 Task: Find connections with filter location Niterói with filter topic #Designwith filter profile language English with filter current company CitiusTech with filter school SILVER OAK UNIVERSITY with filter industry Travel Arrangements with filter service category Coaching & Mentoring with filter keywords title Service Dog Trainer
Action: Mouse moved to (242, 314)
Screenshot: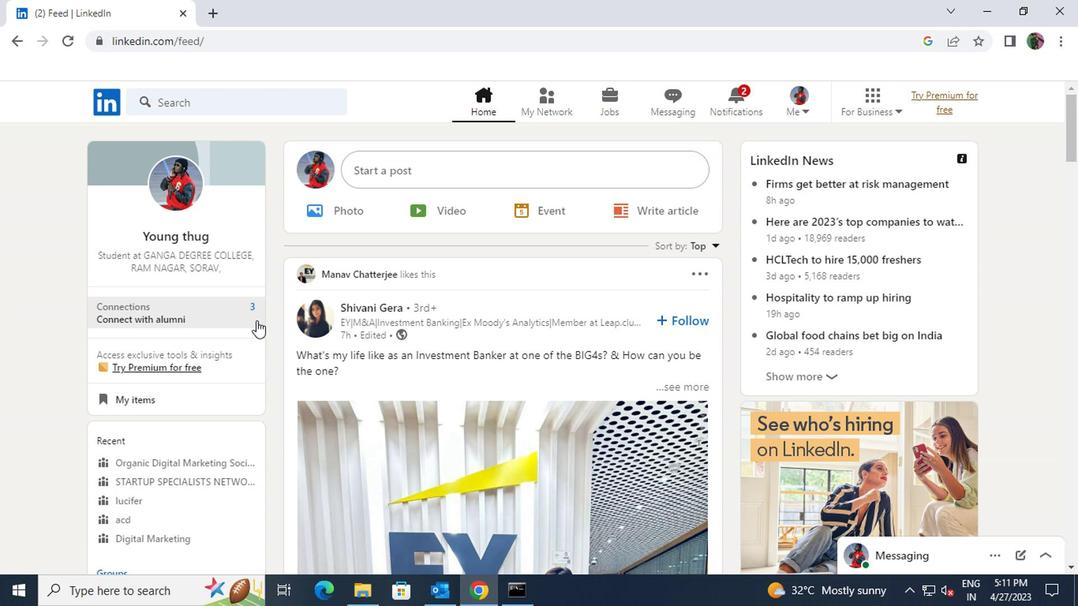 
Action: Mouse pressed left at (242, 314)
Screenshot: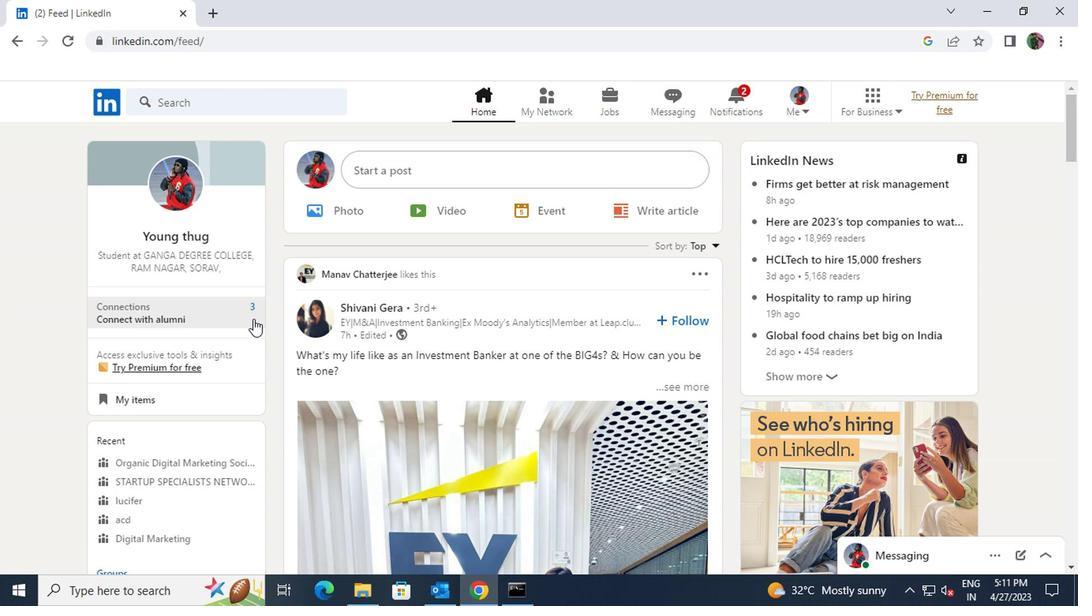 
Action: Mouse moved to (247, 193)
Screenshot: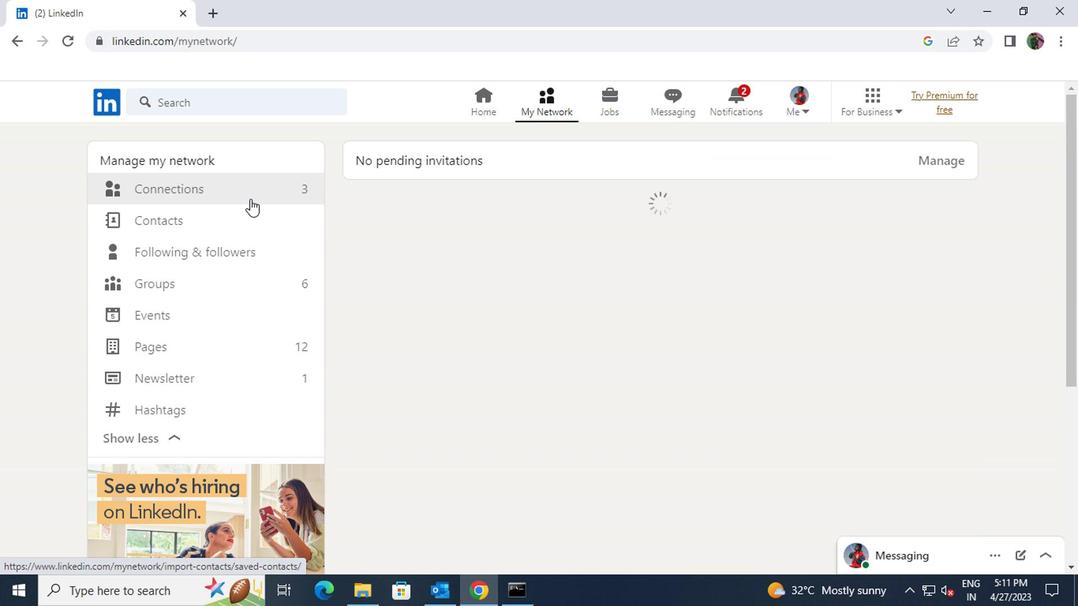 
Action: Mouse pressed left at (247, 193)
Screenshot: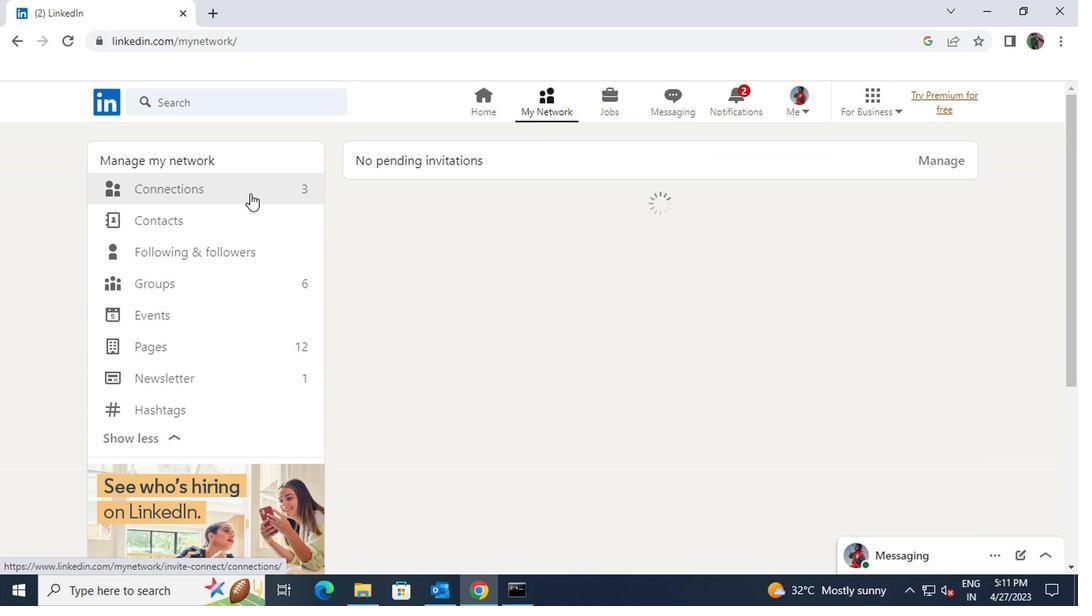 
Action: Mouse moved to (624, 189)
Screenshot: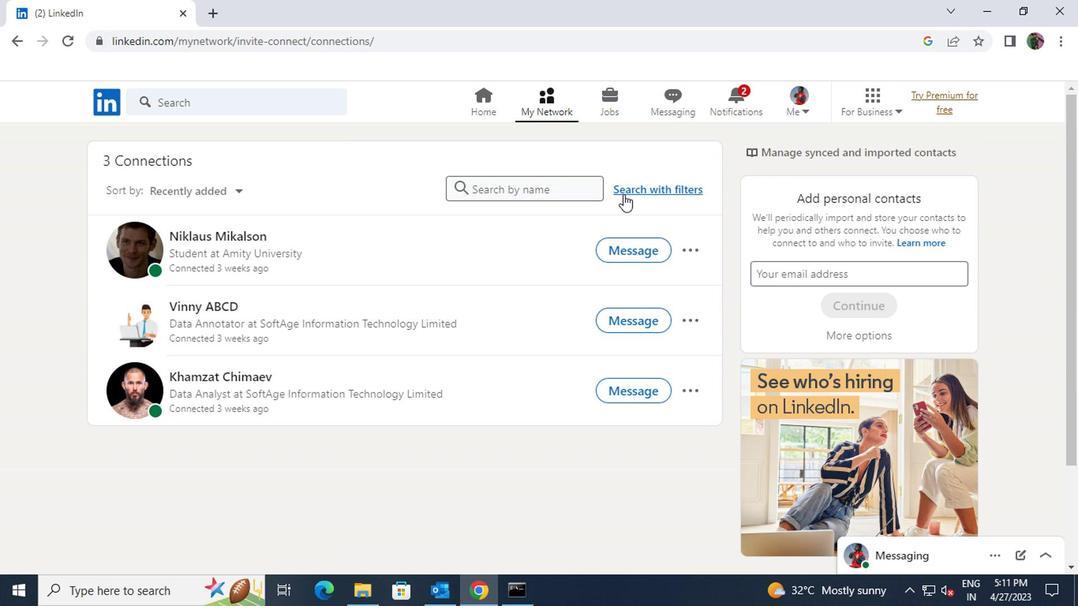 
Action: Mouse pressed left at (624, 189)
Screenshot: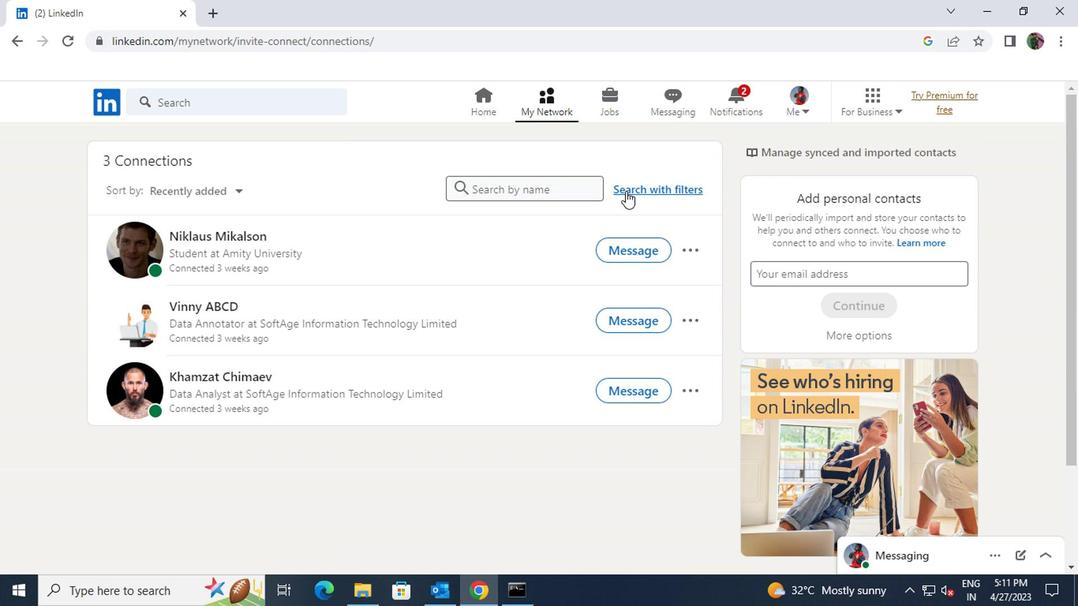 
Action: Mouse moved to (589, 150)
Screenshot: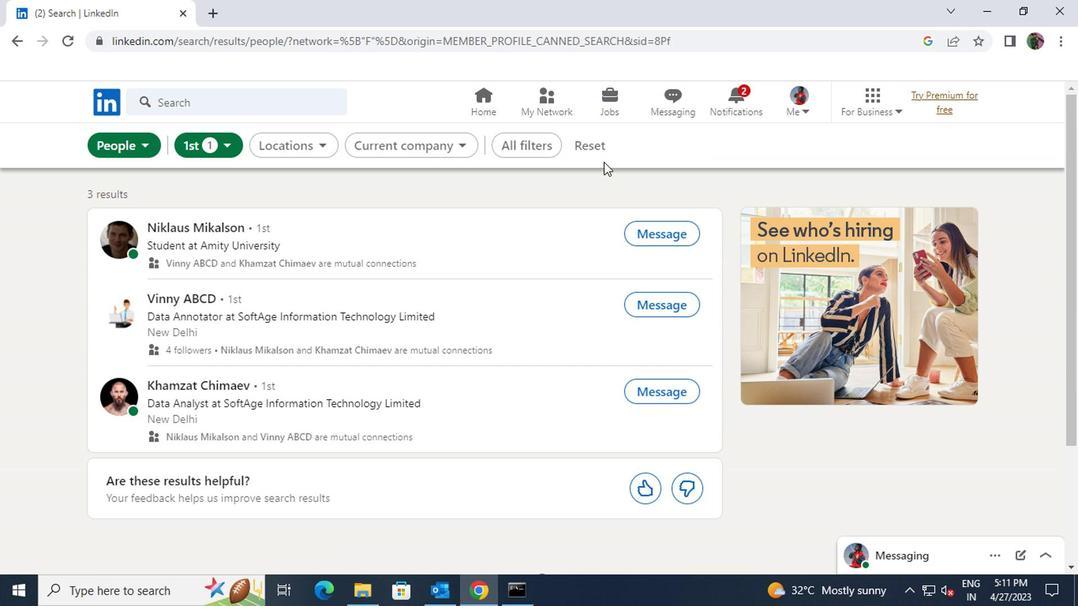 
Action: Mouse pressed left at (589, 150)
Screenshot: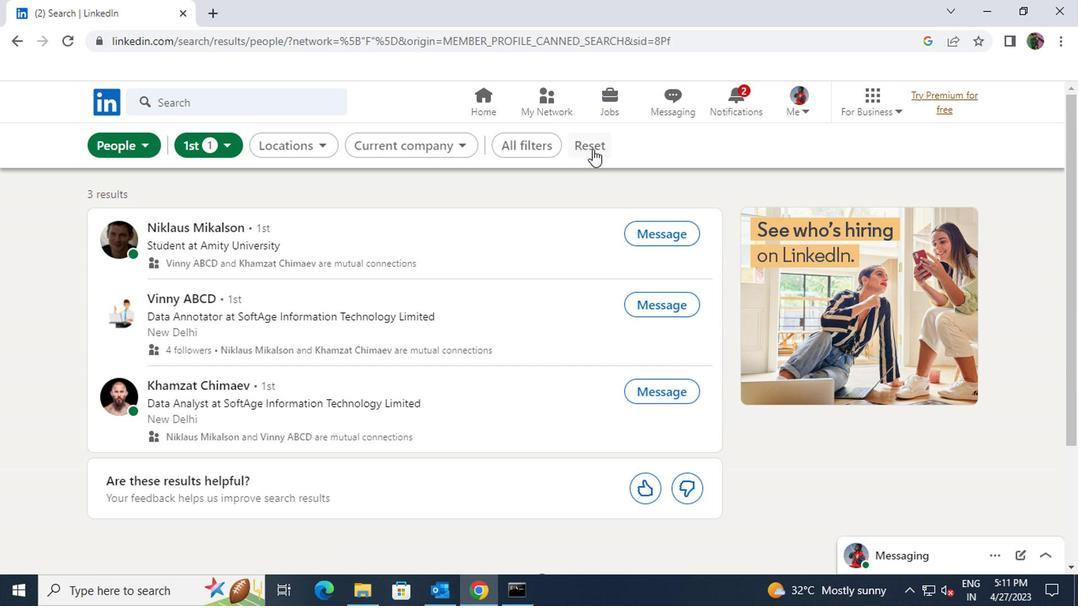
Action: Mouse moved to (570, 147)
Screenshot: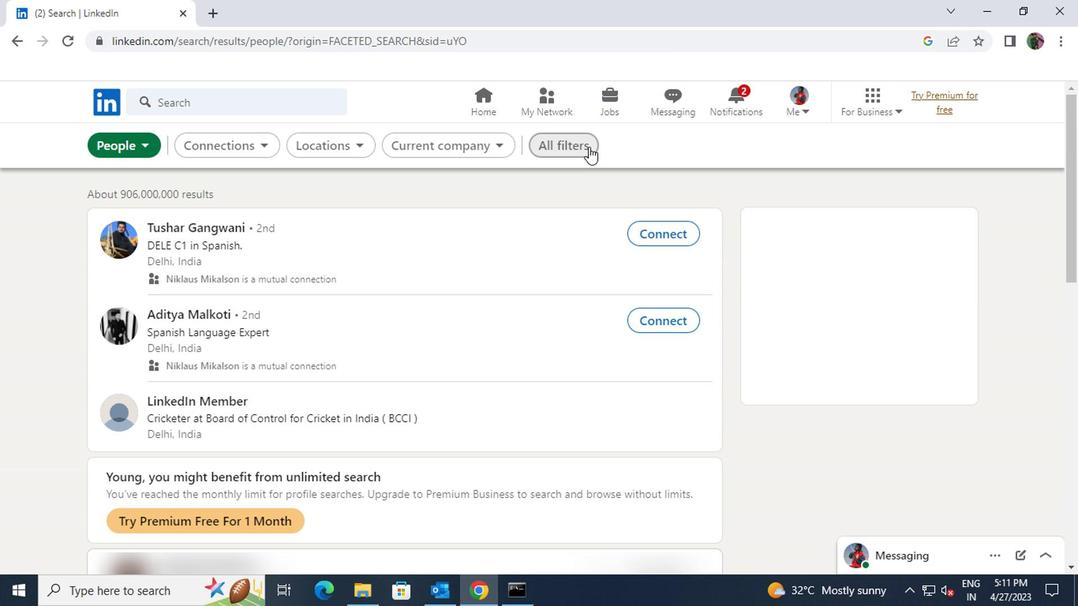 
Action: Mouse pressed left at (570, 147)
Screenshot: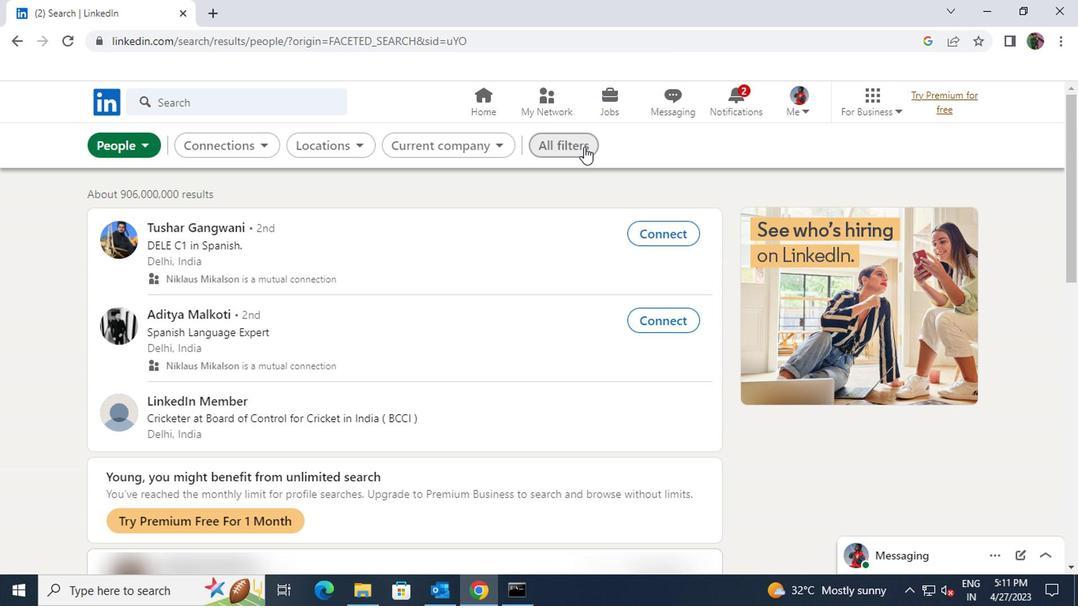 
Action: Mouse moved to (816, 338)
Screenshot: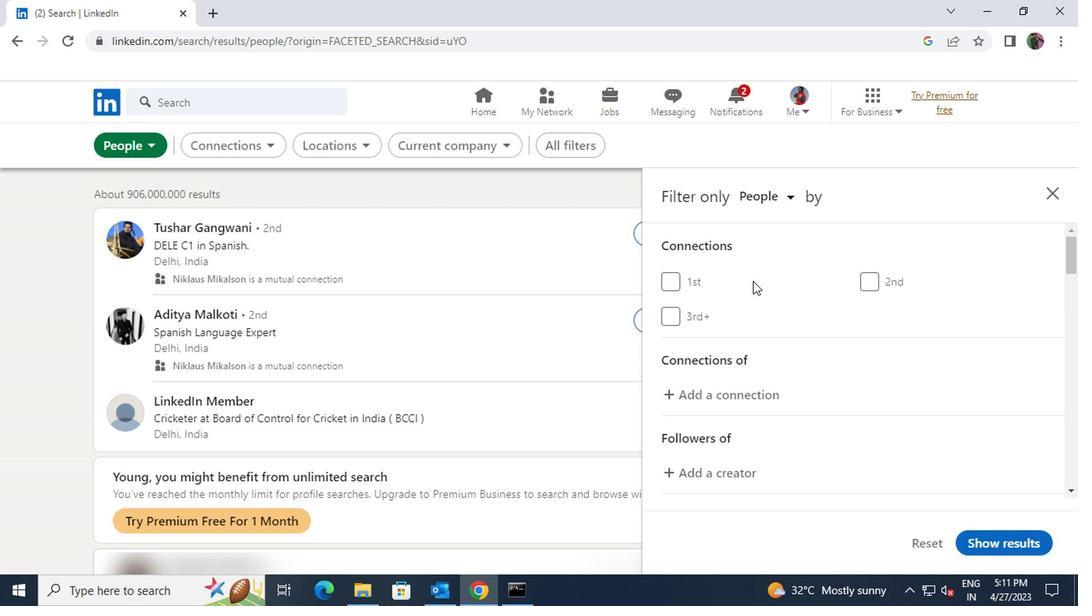 
Action: Mouse scrolled (816, 337) with delta (0, -1)
Screenshot: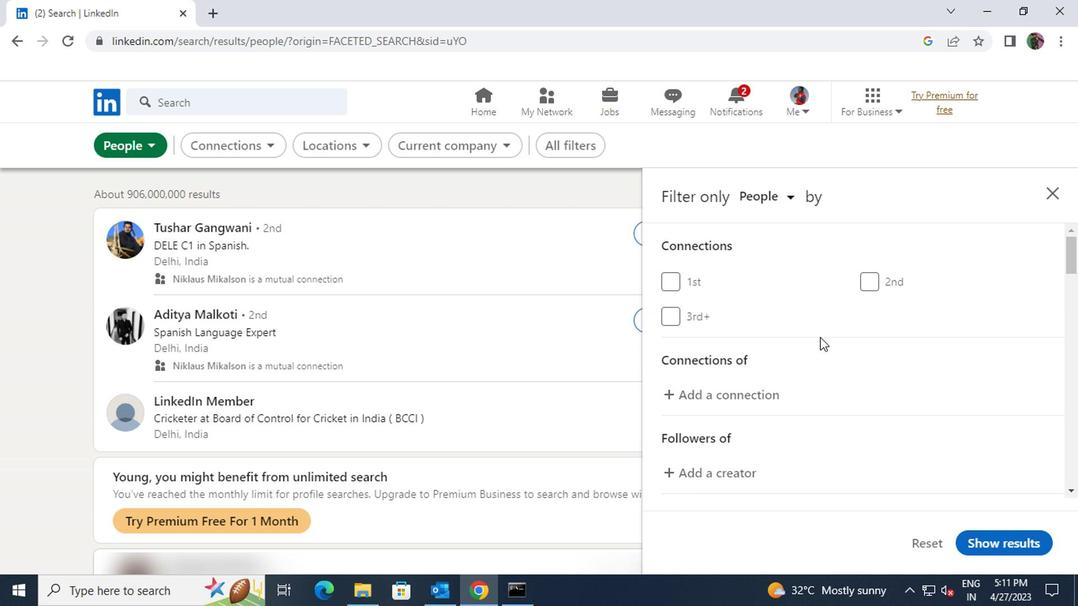 
Action: Mouse scrolled (816, 337) with delta (0, -1)
Screenshot: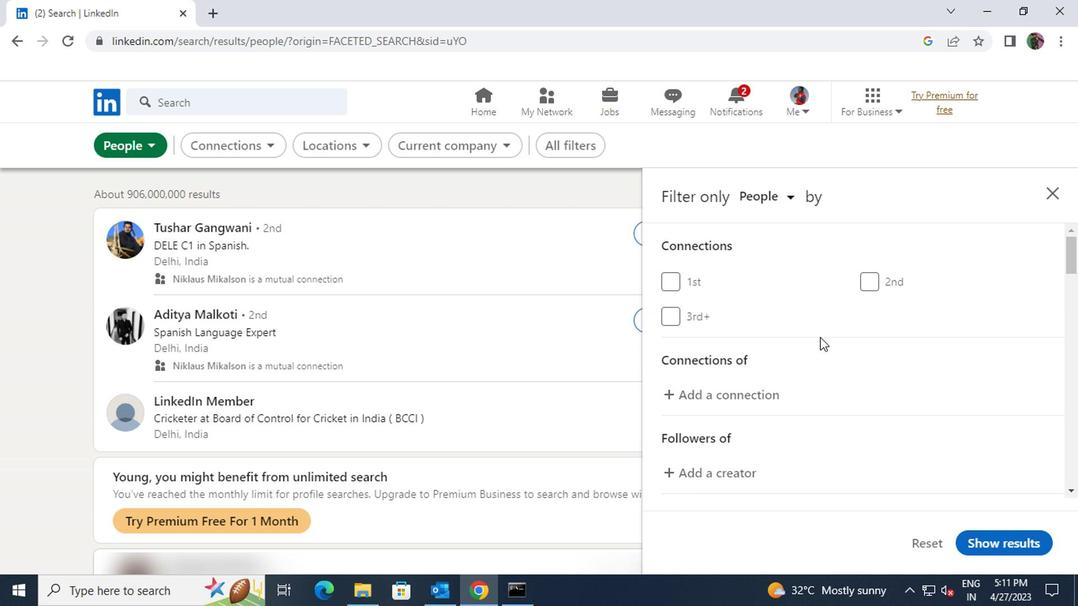 
Action: Mouse scrolled (816, 337) with delta (0, -1)
Screenshot: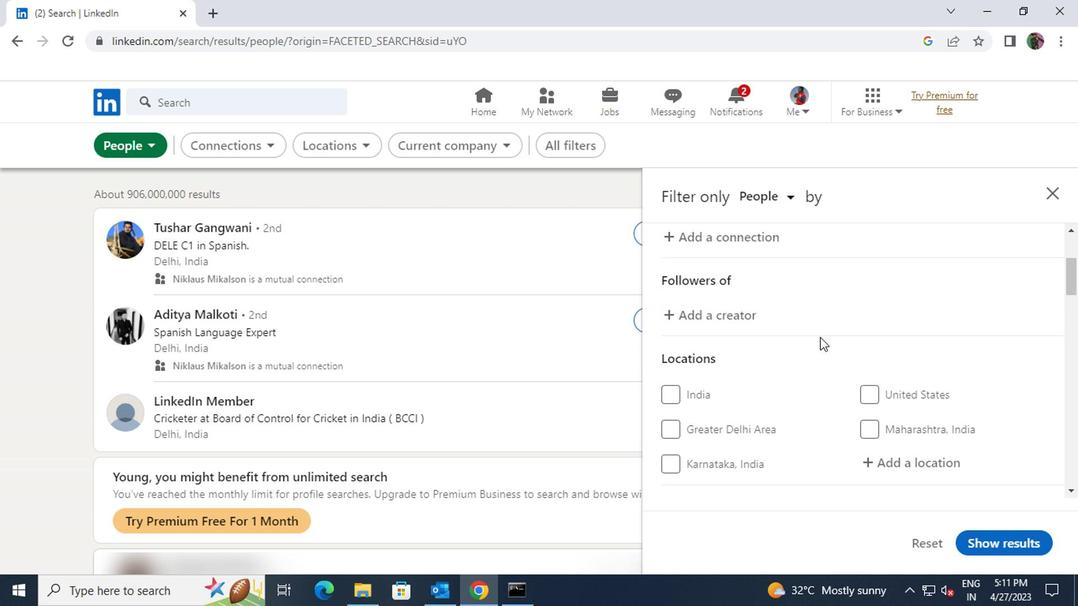 
Action: Mouse moved to (870, 380)
Screenshot: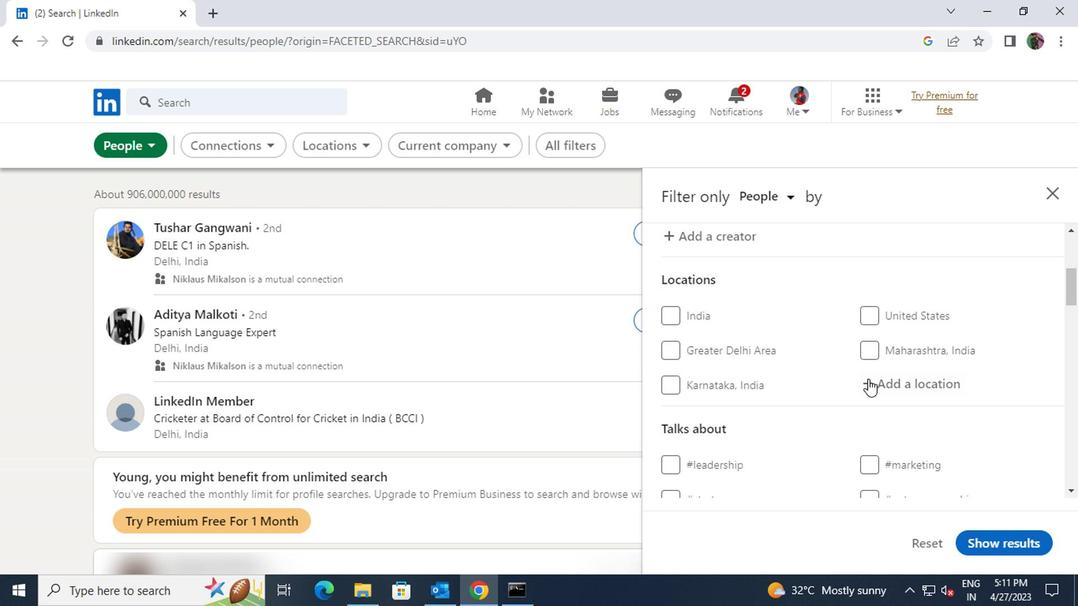 
Action: Mouse pressed left at (870, 380)
Screenshot: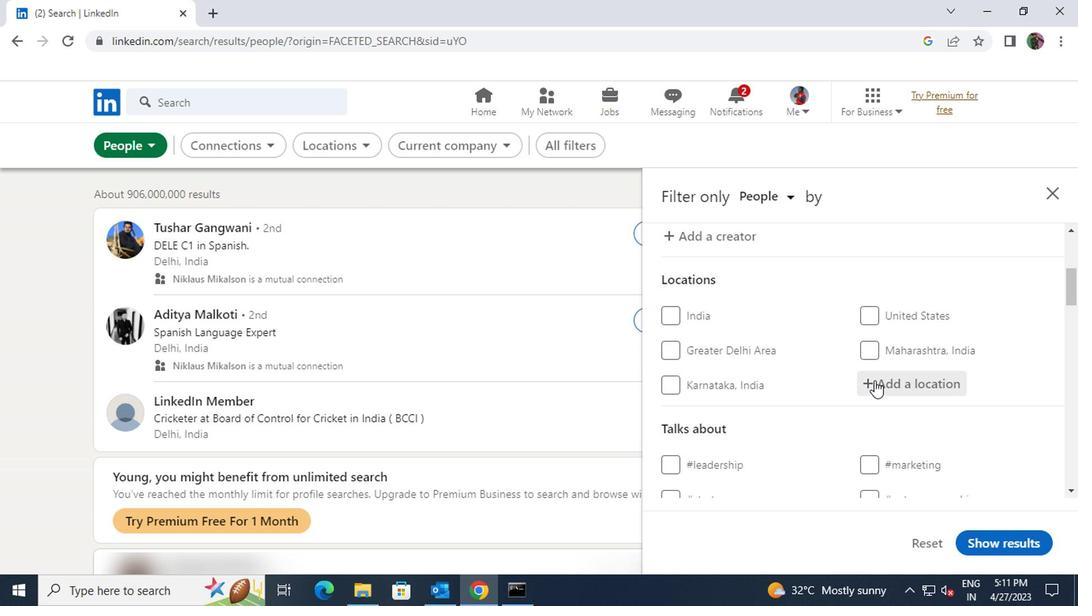 
Action: Key pressed <Key.shift>NITERIO
Screenshot: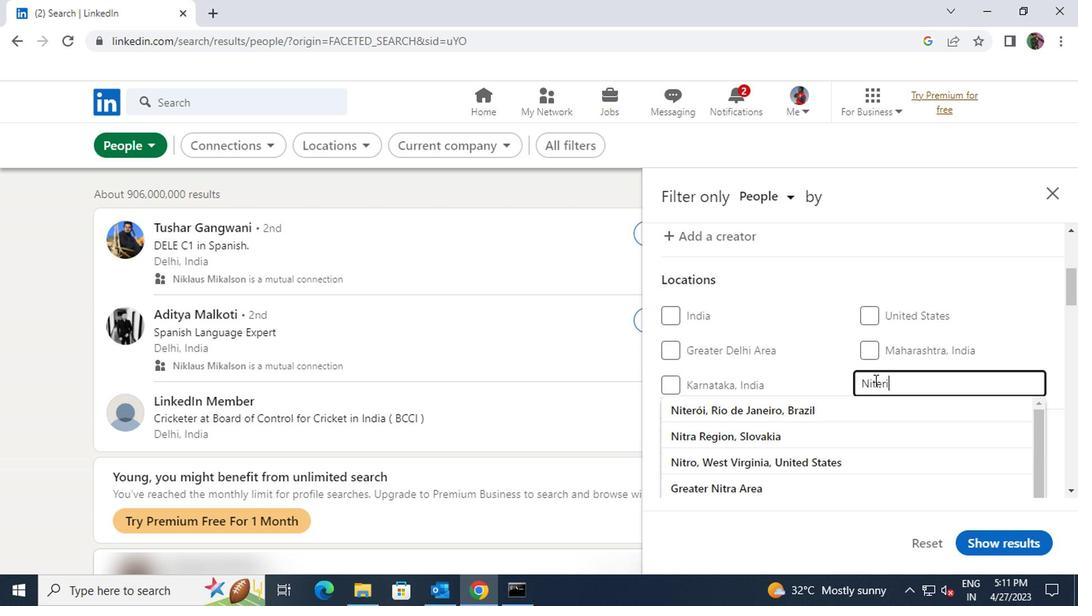 
Action: Mouse moved to (911, 378)
Screenshot: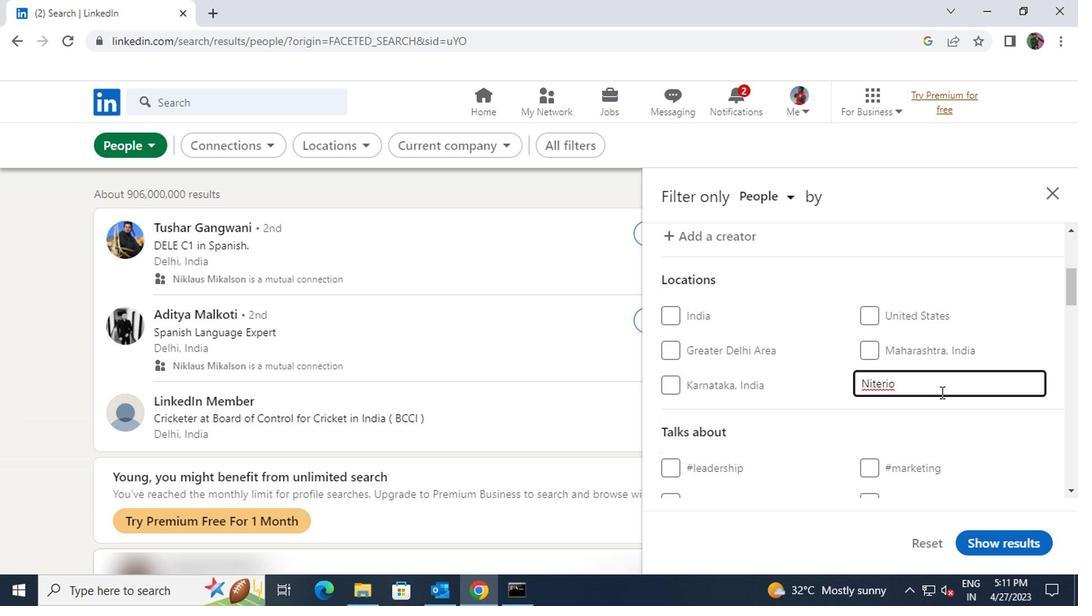 
Action: Mouse scrolled (911, 377) with delta (0, -1)
Screenshot: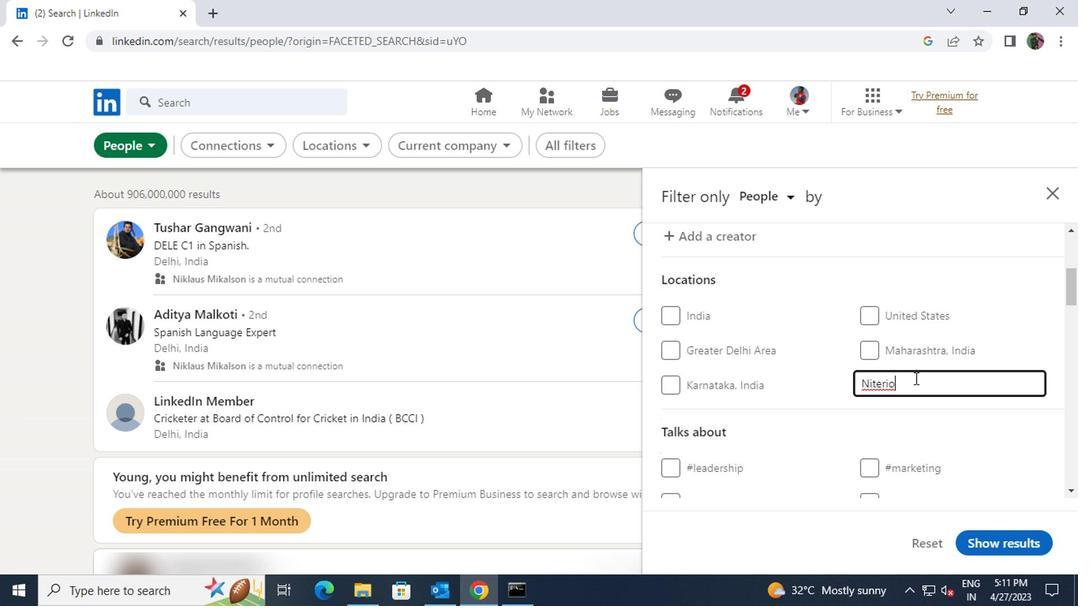 
Action: Mouse scrolled (911, 377) with delta (0, -1)
Screenshot: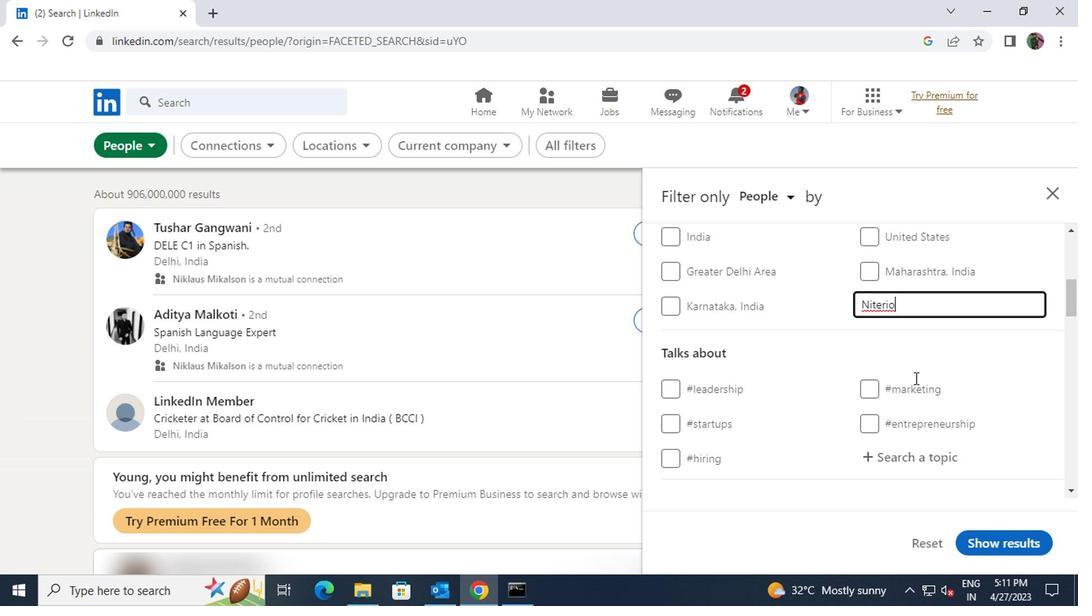 
Action: Mouse moved to (910, 386)
Screenshot: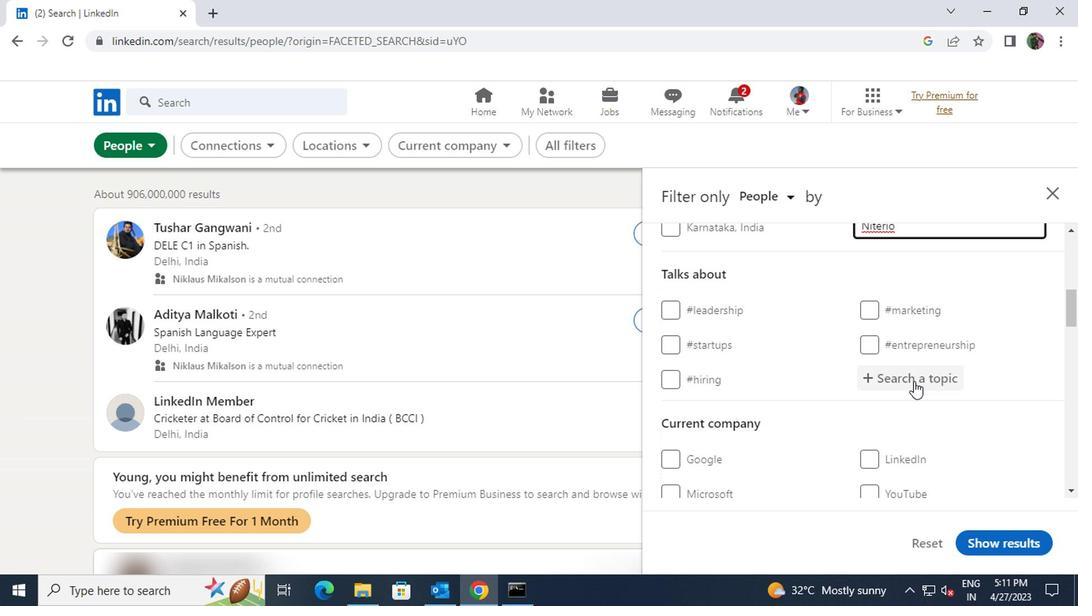 
Action: Mouse pressed left at (910, 386)
Screenshot: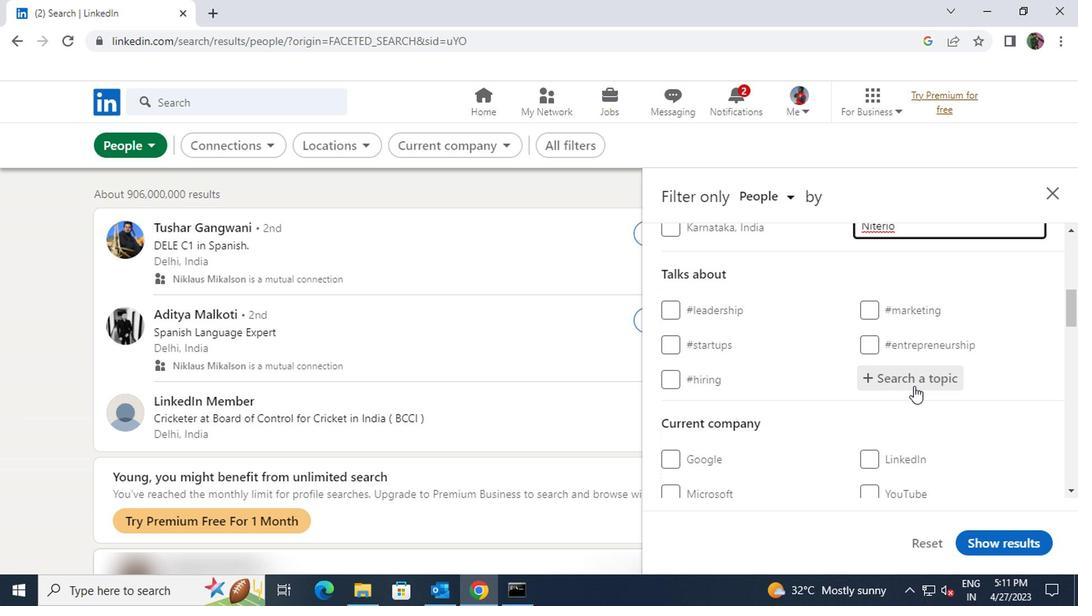 
Action: Key pressed <Key.shift><Key.shift><Key.shift>#<Key.shift>DESIGNWITH
Screenshot: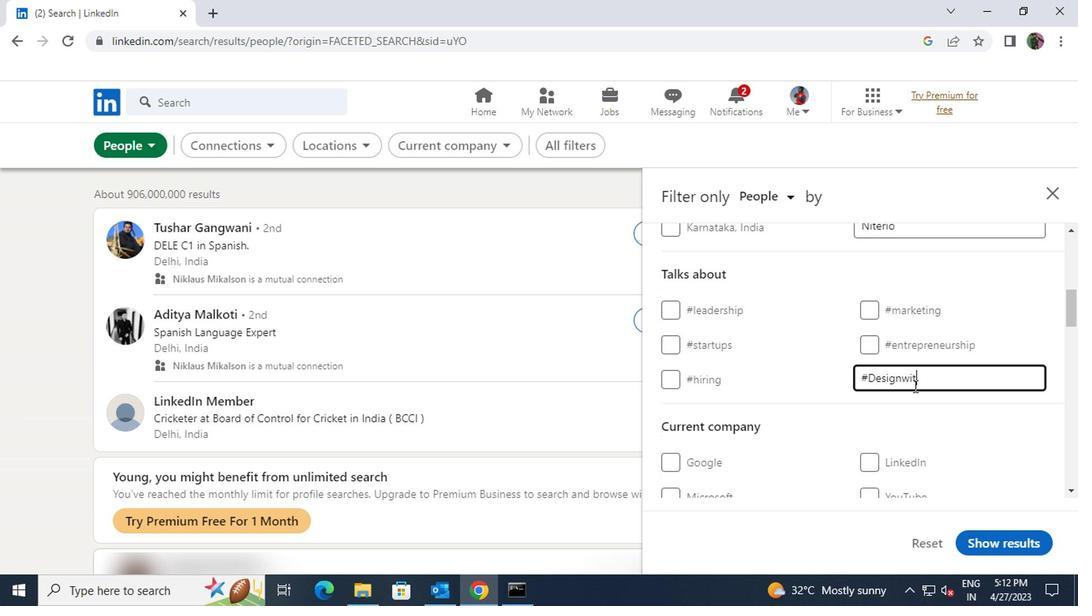 
Action: Mouse scrolled (910, 385) with delta (0, -1)
Screenshot: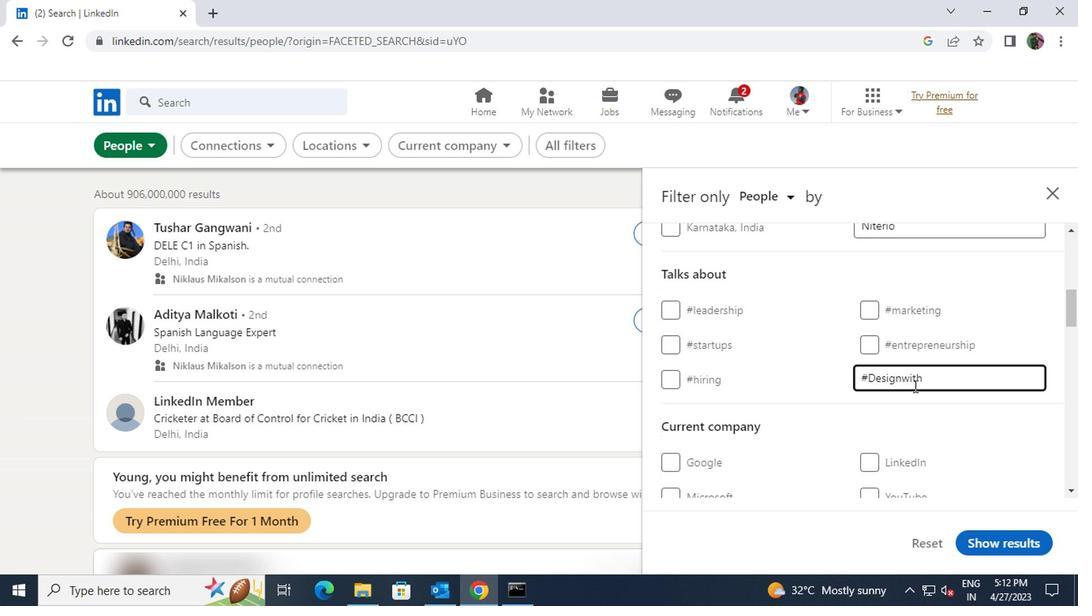 
Action: Mouse scrolled (910, 385) with delta (0, -1)
Screenshot: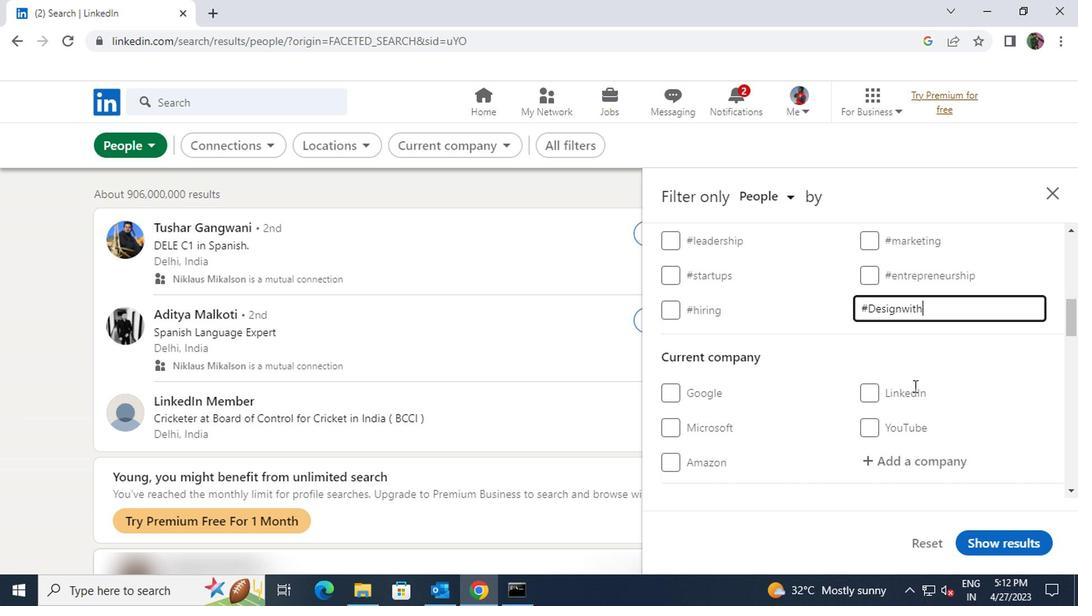 
Action: Mouse moved to (919, 370)
Screenshot: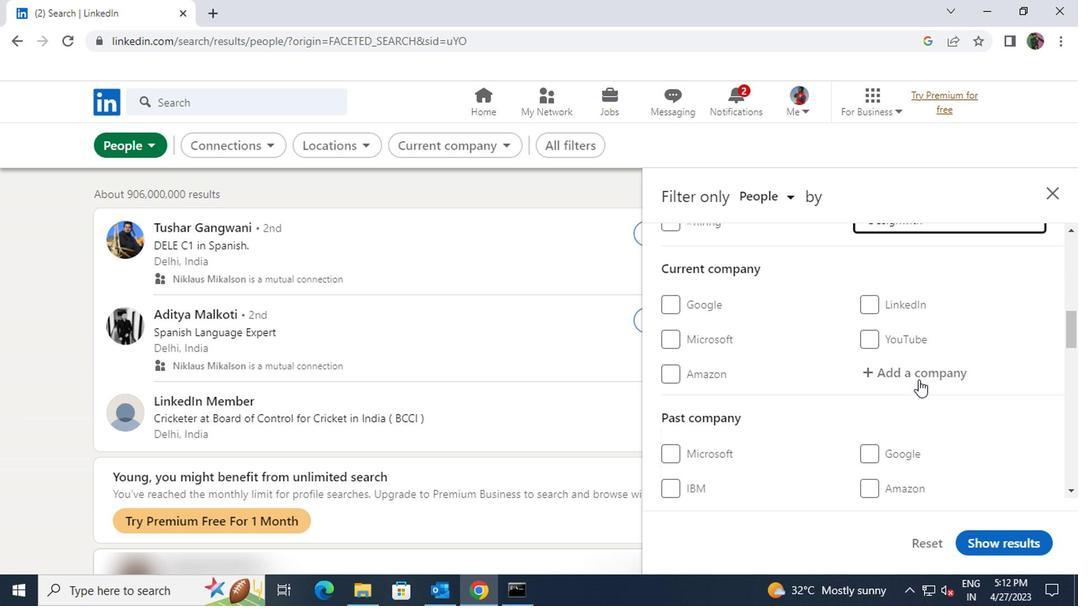 
Action: Mouse pressed left at (919, 370)
Screenshot: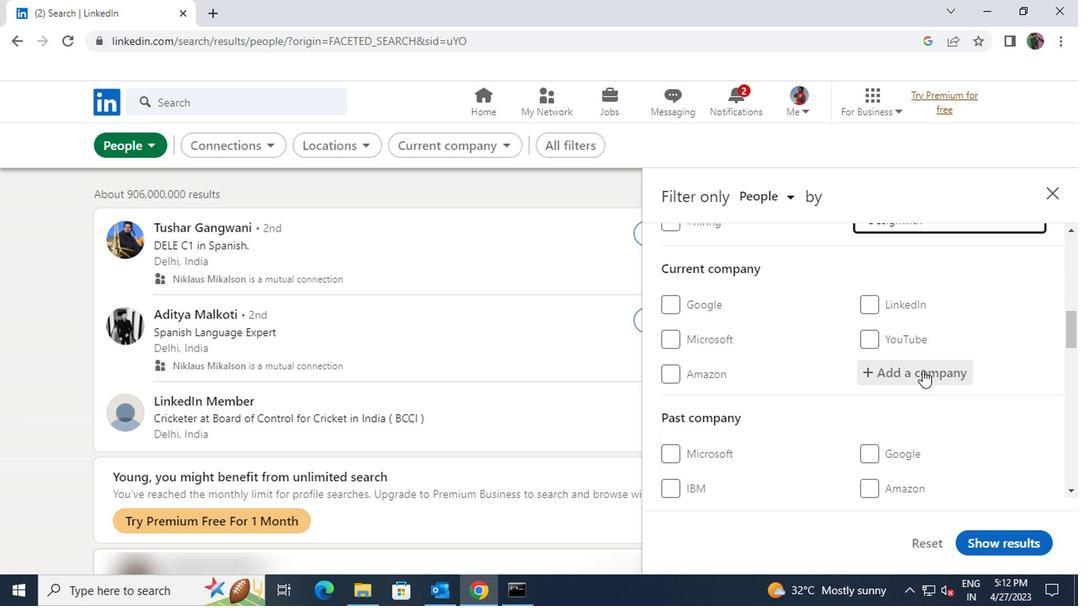 
Action: Key pressed <Key.shift>CITIUS<Key.space>TECH
Screenshot: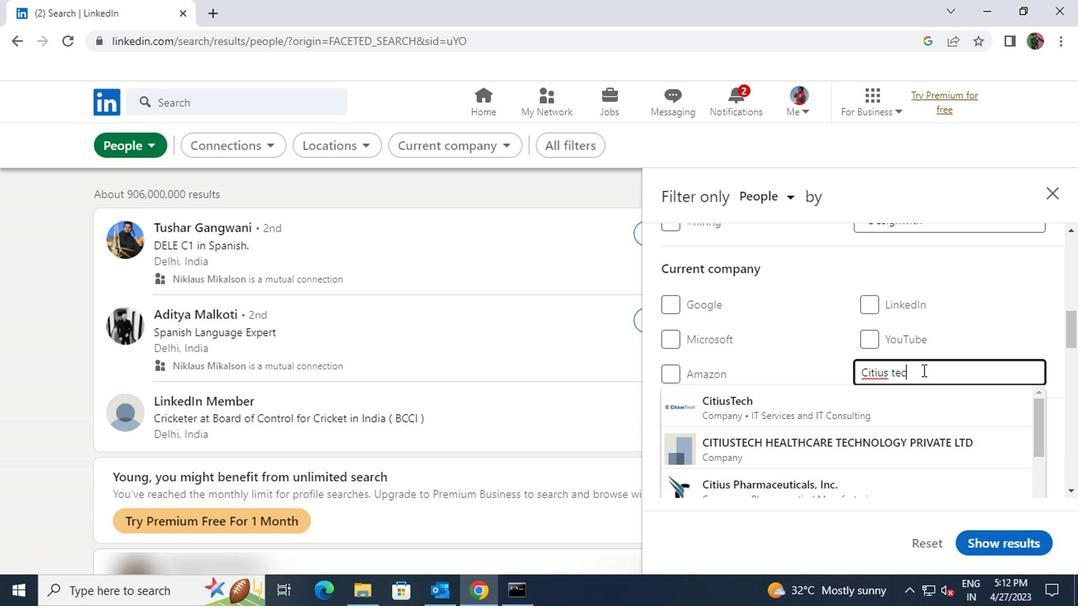 
Action: Mouse moved to (898, 406)
Screenshot: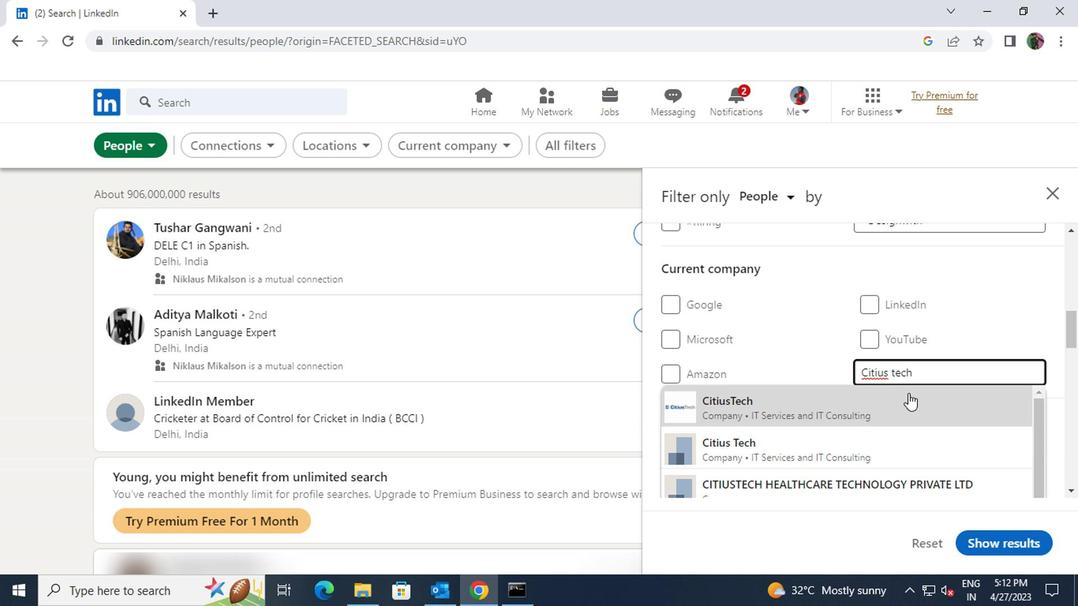 
Action: Mouse pressed left at (898, 406)
Screenshot: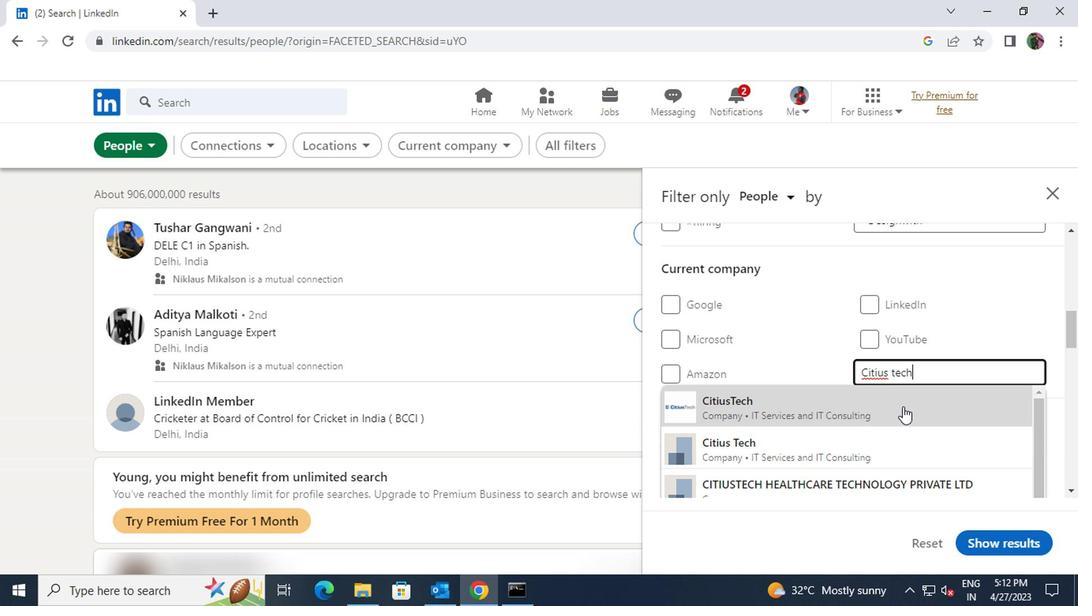 
Action: Mouse scrolled (898, 405) with delta (0, -1)
Screenshot: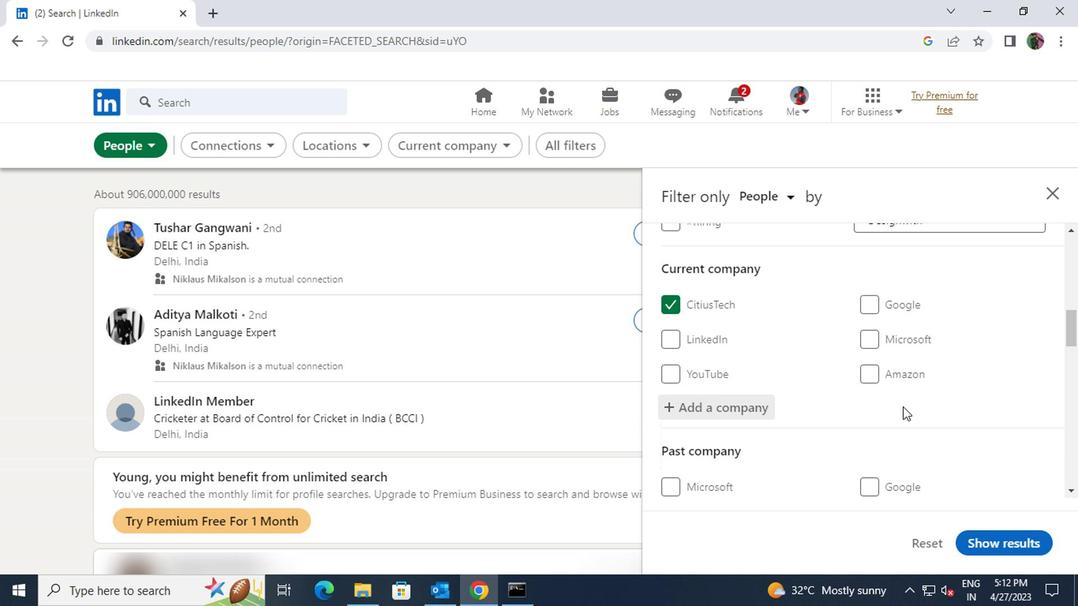 
Action: Mouse scrolled (898, 405) with delta (0, -1)
Screenshot: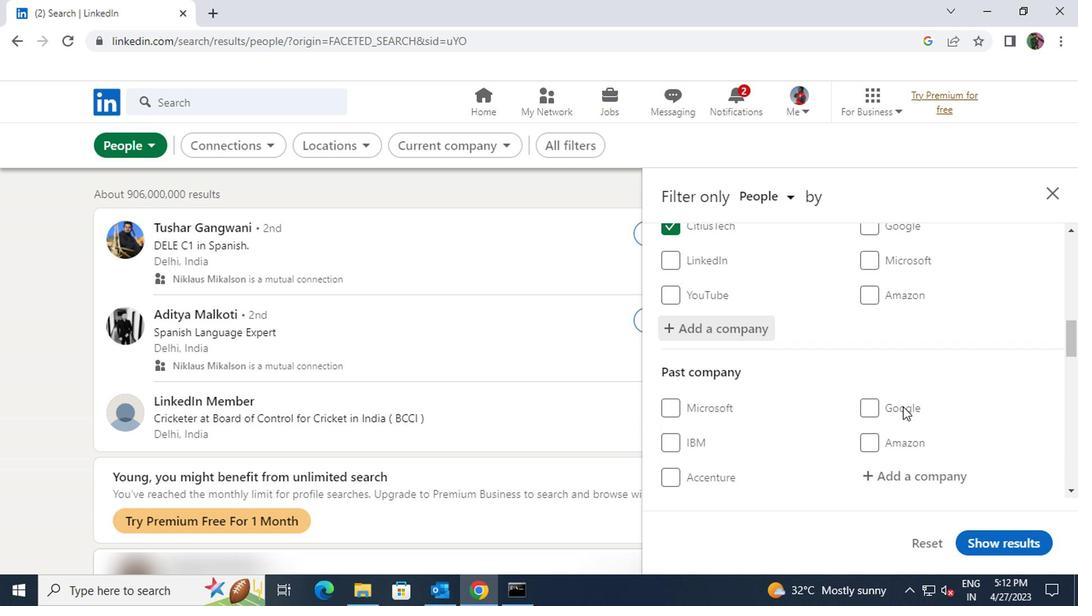 
Action: Mouse scrolled (898, 405) with delta (0, -1)
Screenshot: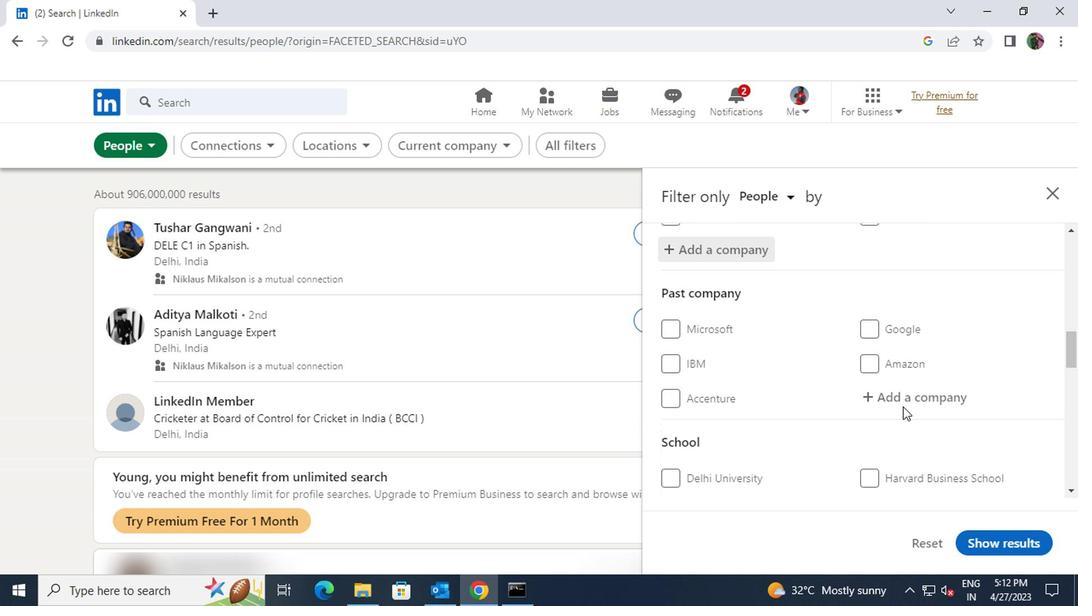 
Action: Mouse moved to (897, 480)
Screenshot: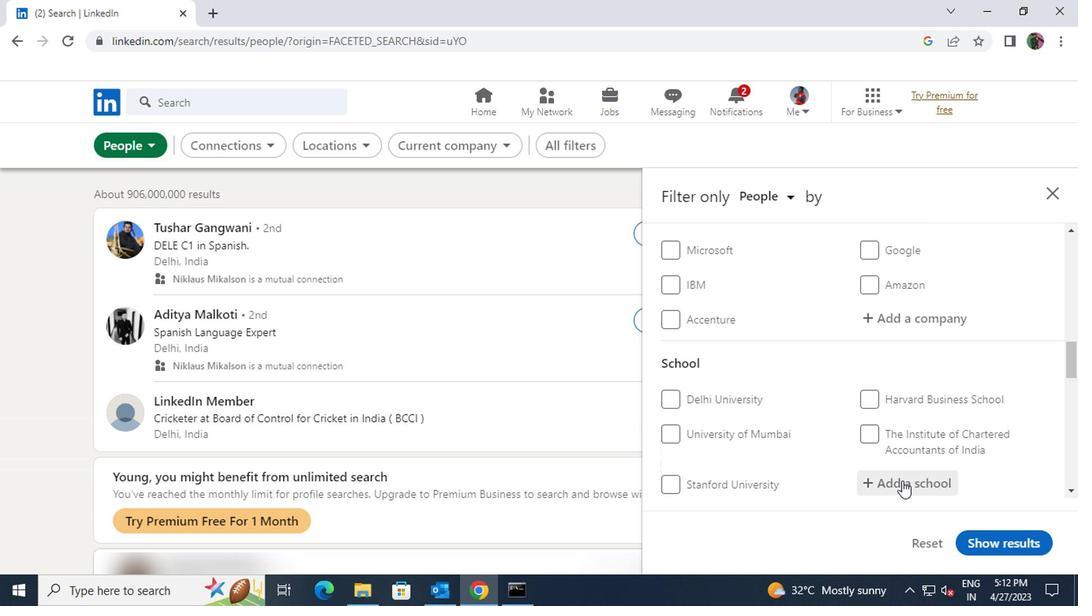 
Action: Mouse pressed left at (897, 480)
Screenshot: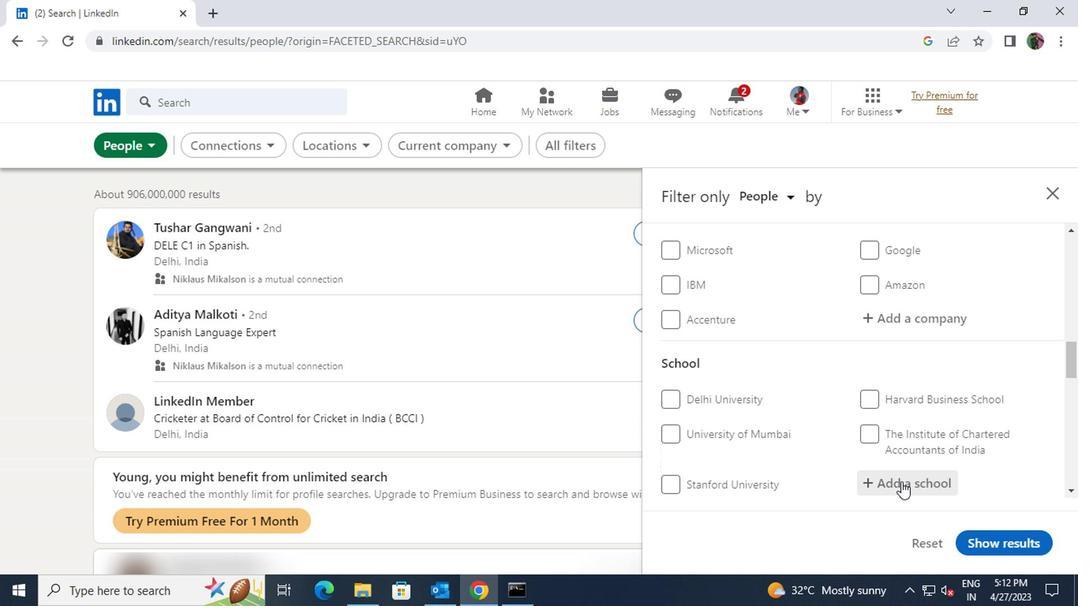 
Action: Key pressed <Key.shift>SILVER<Key.space>OK
Screenshot: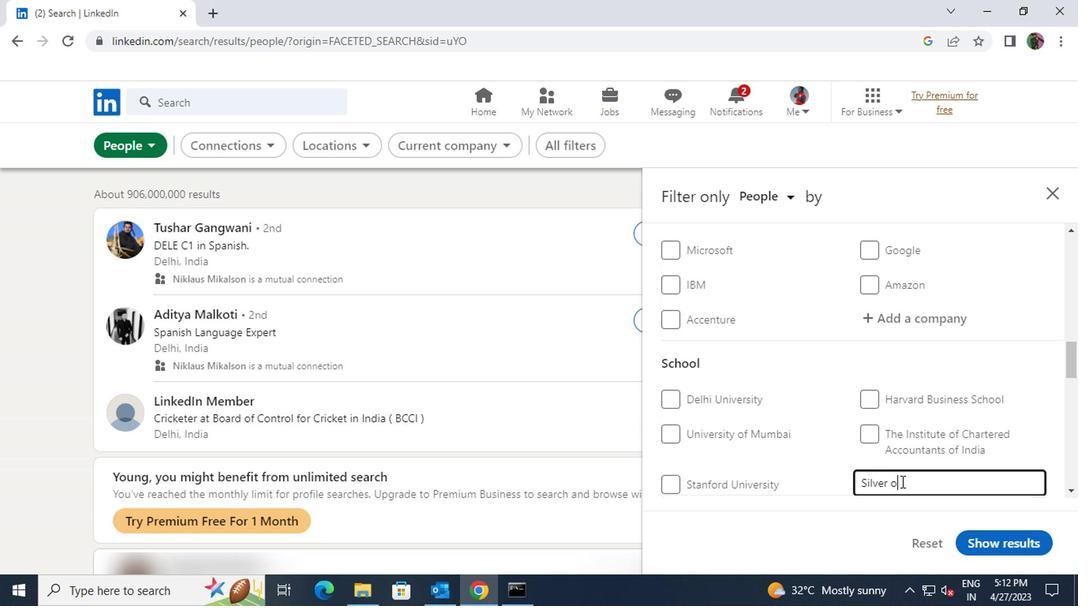 
Action: Mouse moved to (894, 481)
Screenshot: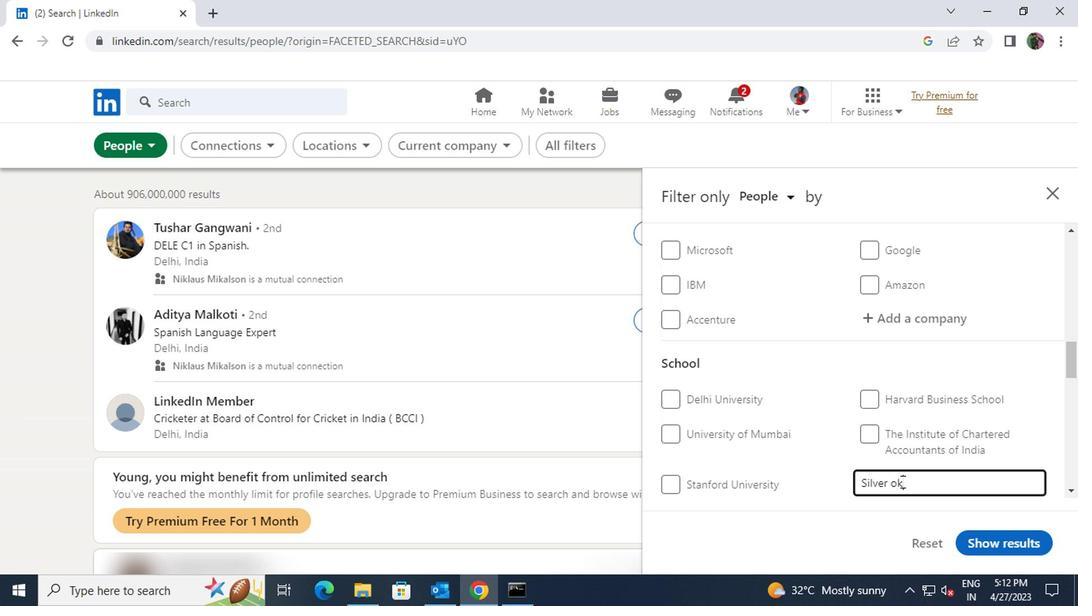 
Action: Mouse pressed left at (894, 481)
Screenshot: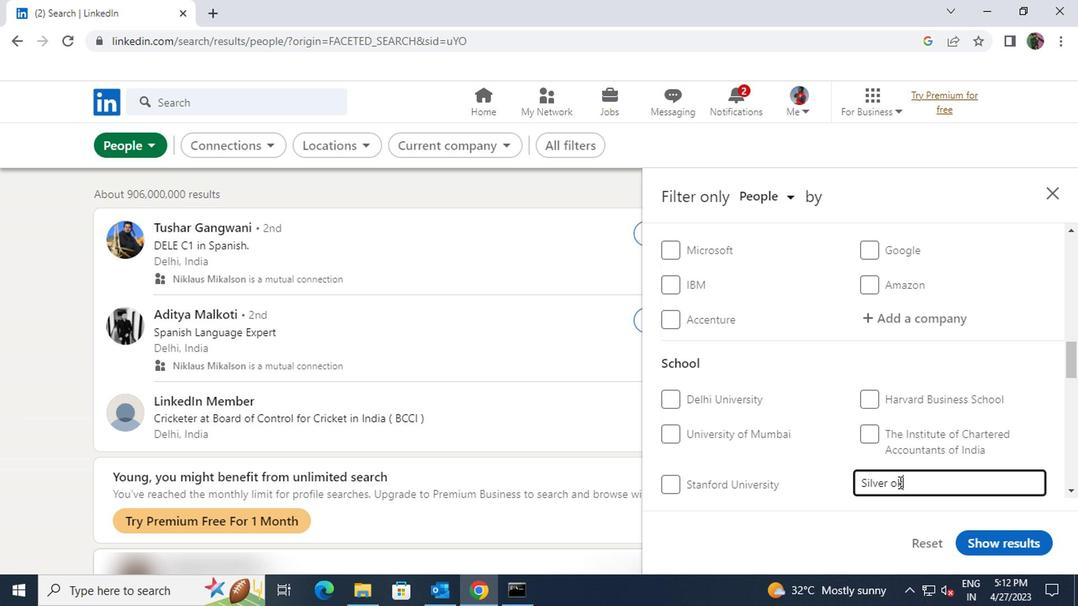 
Action: Mouse moved to (903, 481)
Screenshot: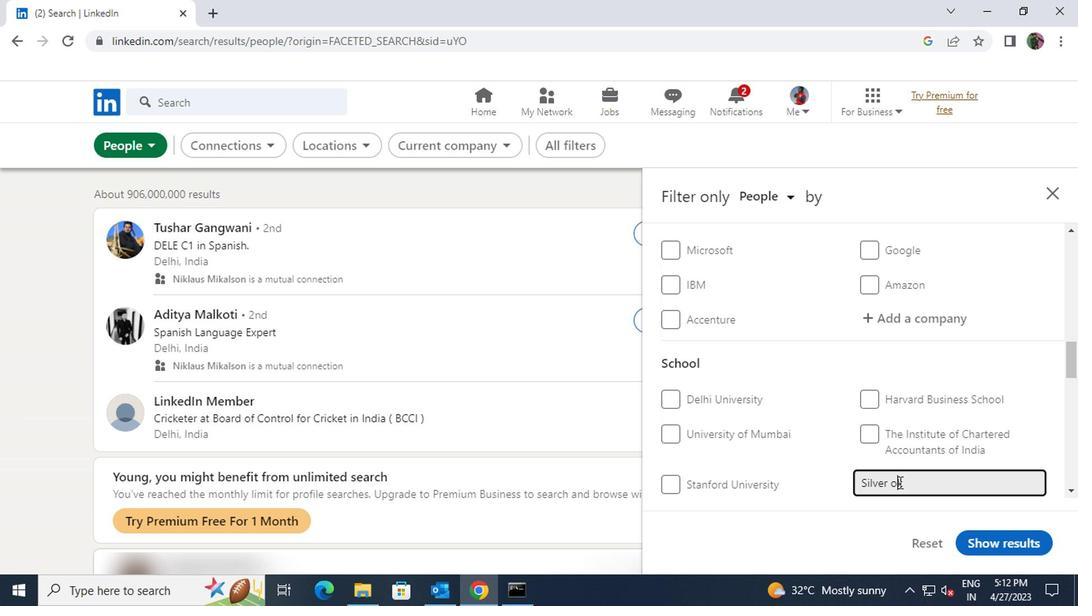 
Action: Key pressed AK
Screenshot: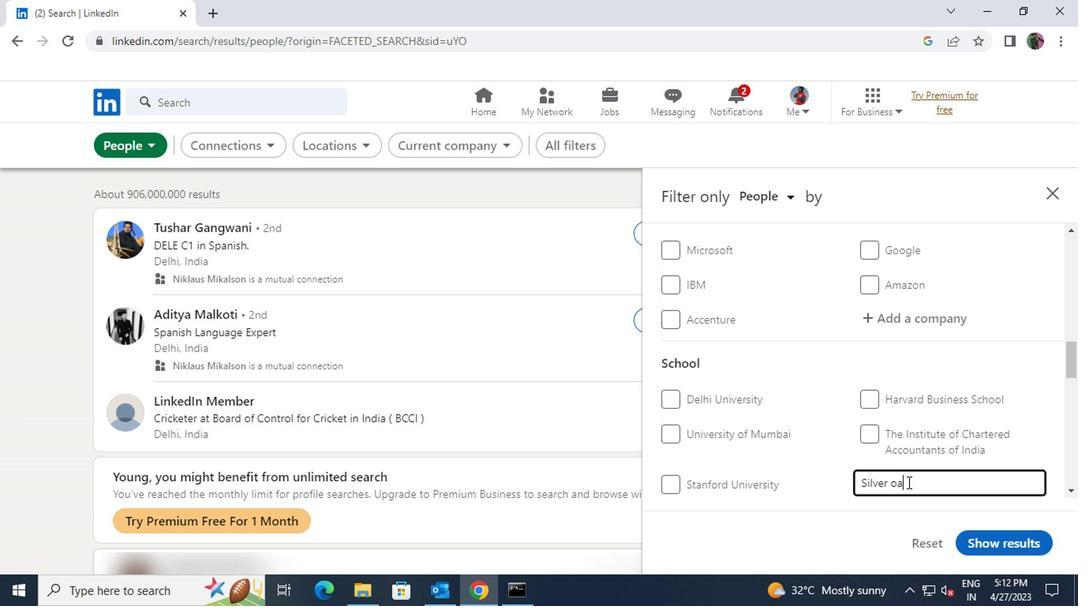 
Action: Mouse moved to (909, 461)
Screenshot: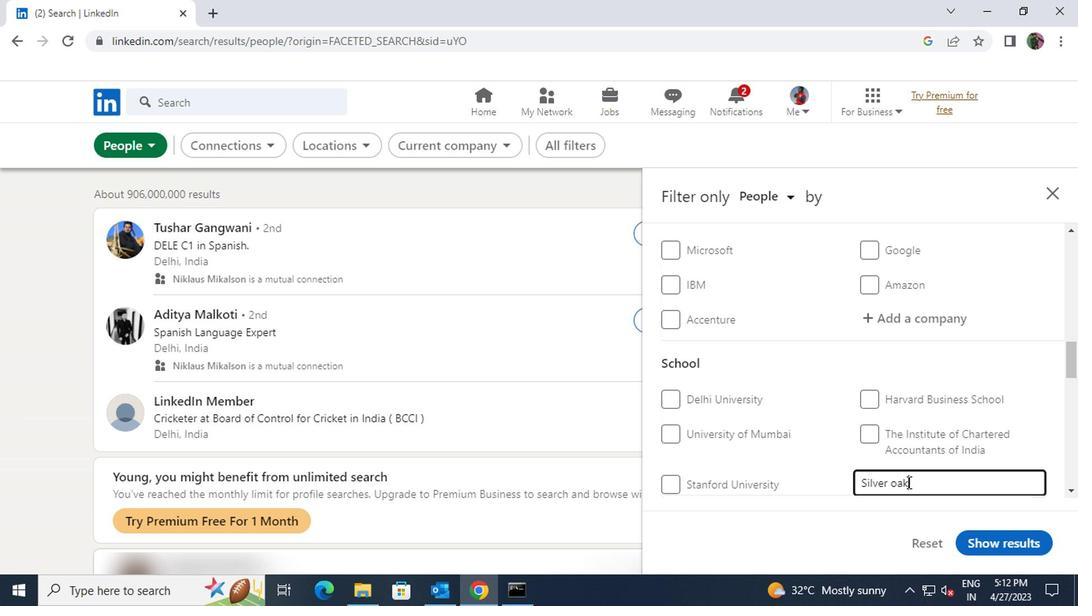 
Action: Mouse scrolled (909, 460) with delta (0, 0)
Screenshot: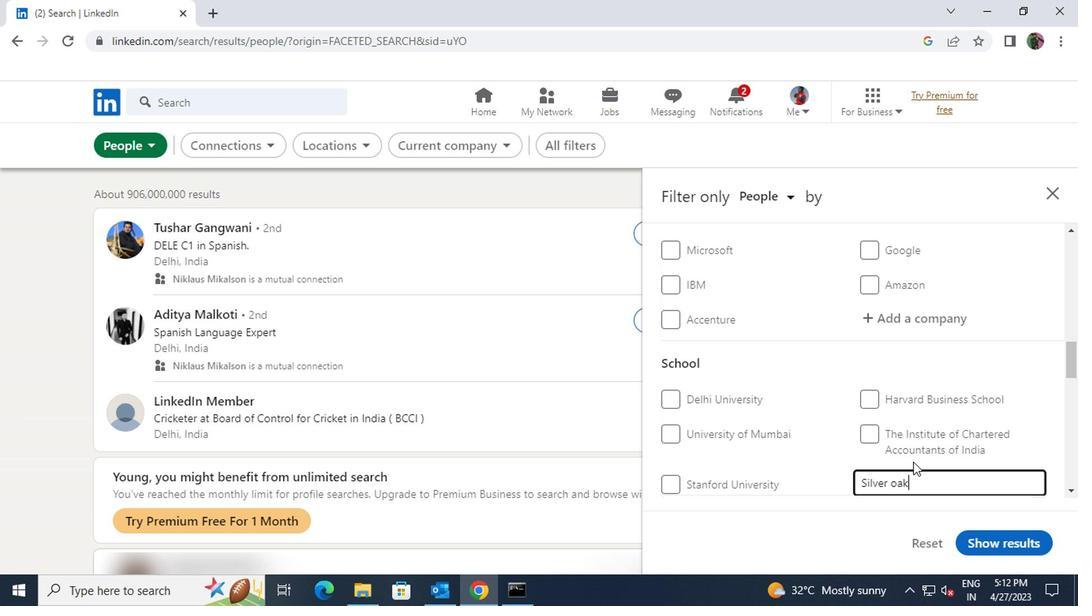 
Action: Mouse scrolled (909, 460) with delta (0, 0)
Screenshot: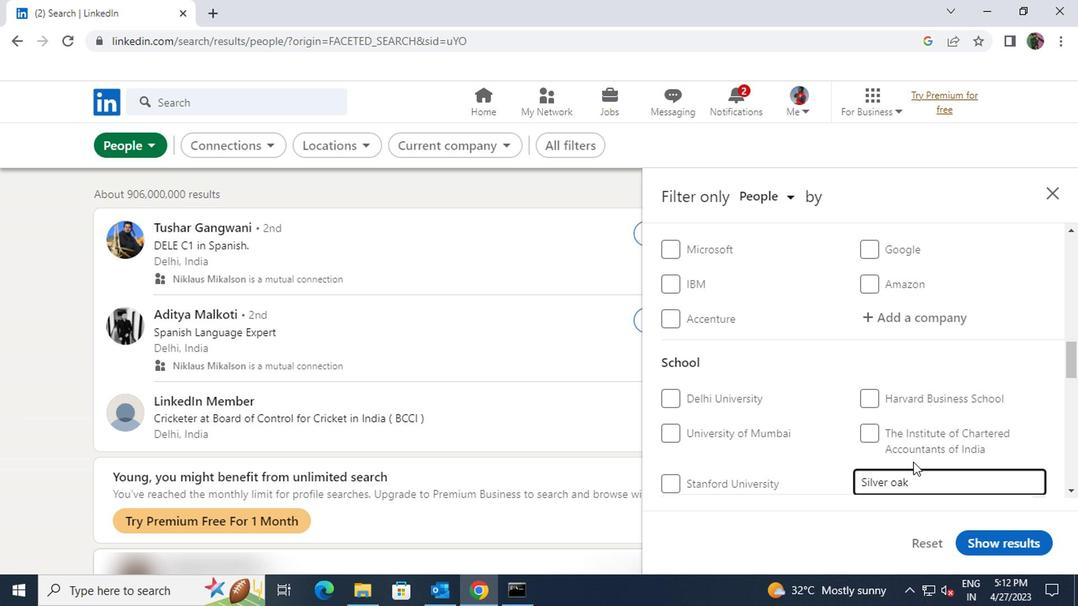 
Action: Mouse moved to (928, 368)
Screenshot: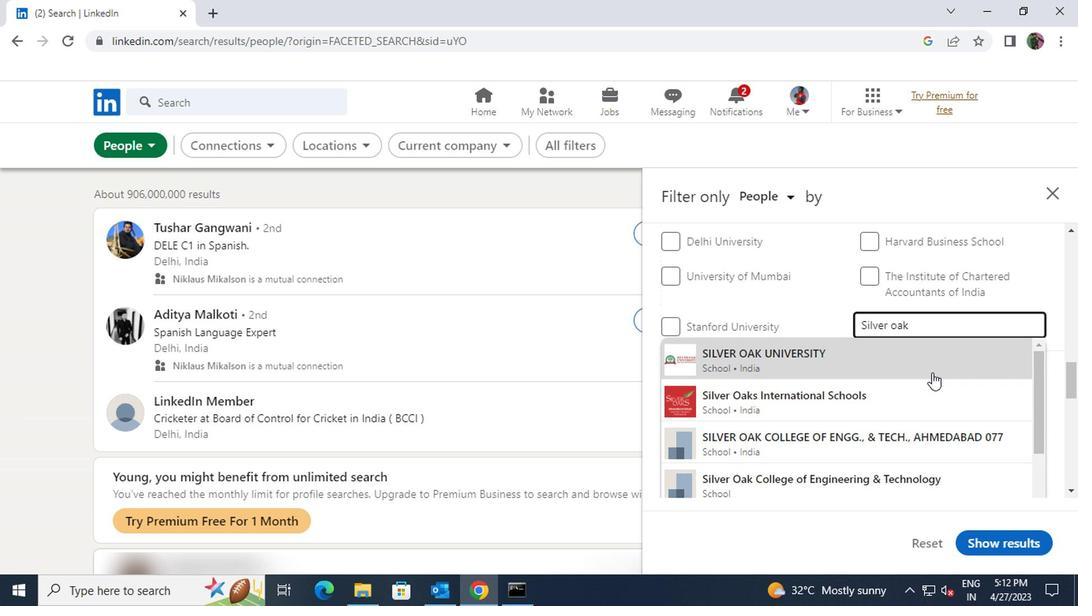 
Action: Mouse pressed left at (928, 368)
Screenshot: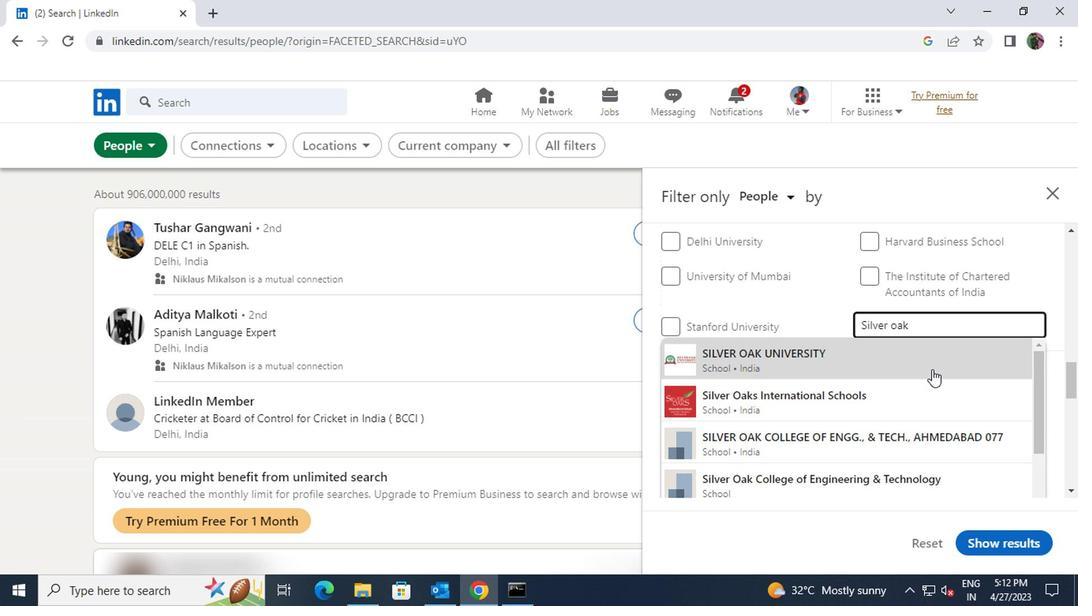 
Action: Mouse moved to (928, 368)
Screenshot: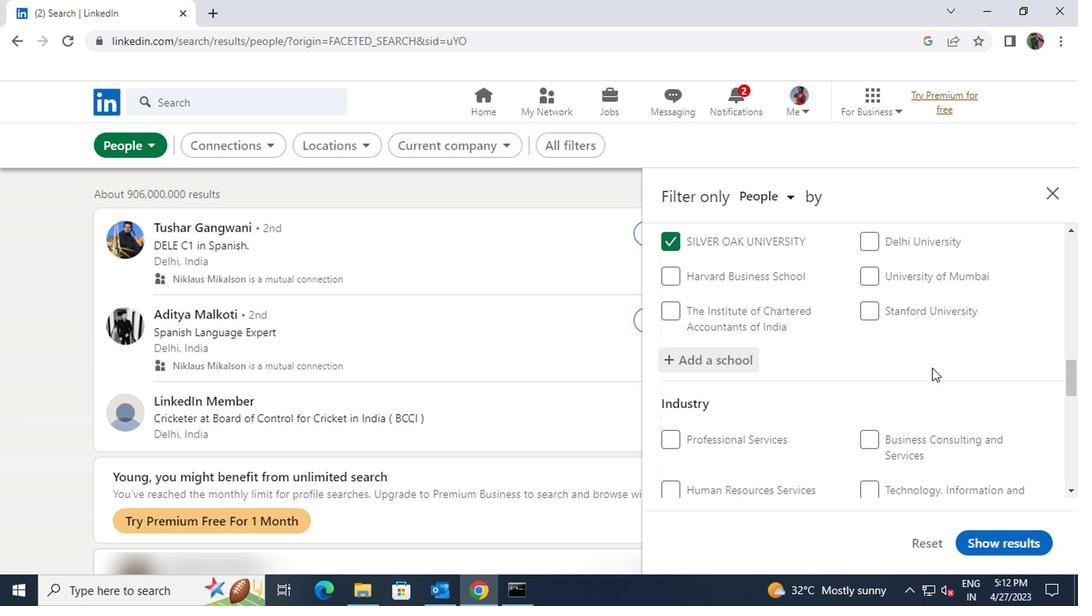 
Action: Mouse scrolled (928, 367) with delta (0, -1)
Screenshot: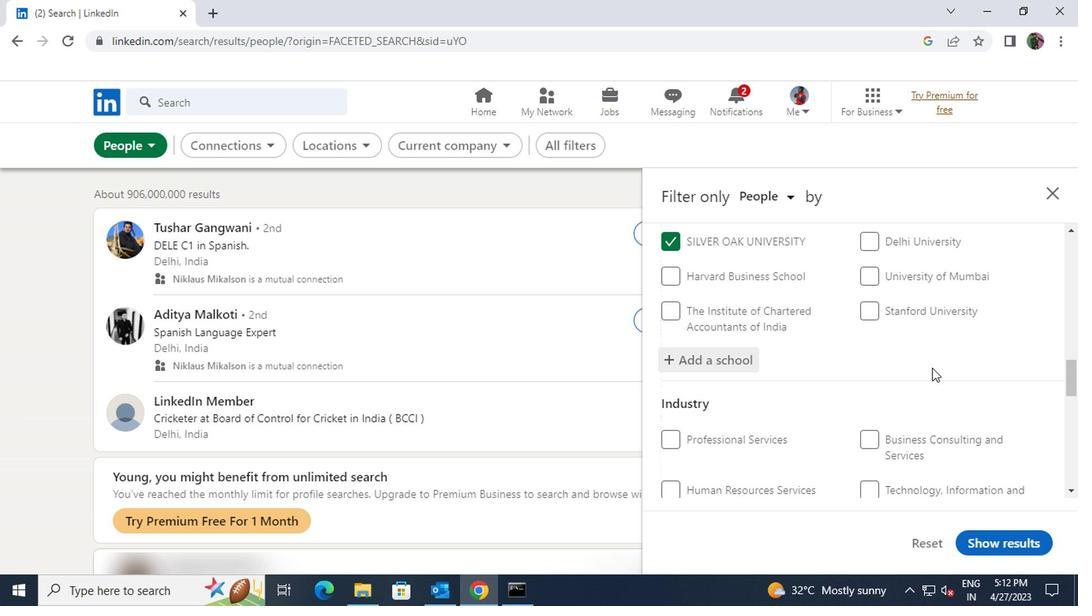 
Action: Mouse scrolled (928, 367) with delta (0, -1)
Screenshot: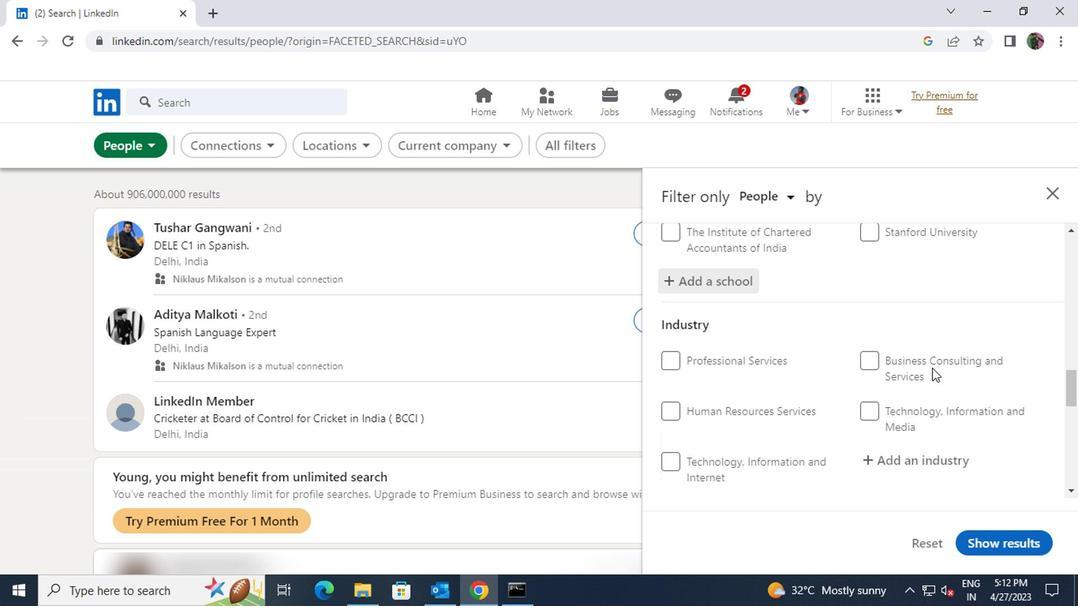 
Action: Mouse moved to (927, 383)
Screenshot: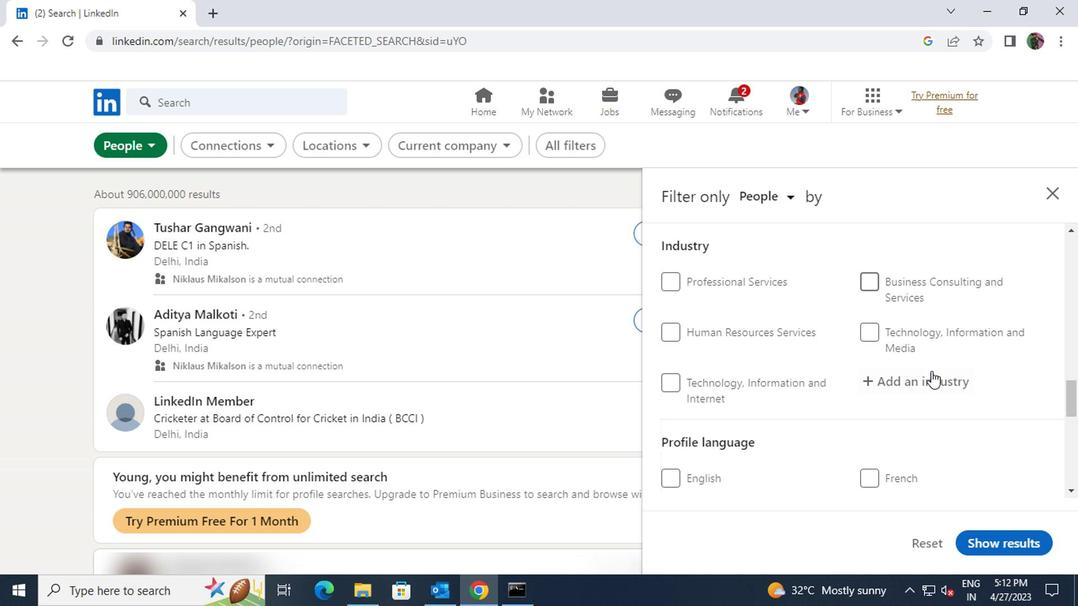 
Action: Mouse pressed left at (927, 383)
Screenshot: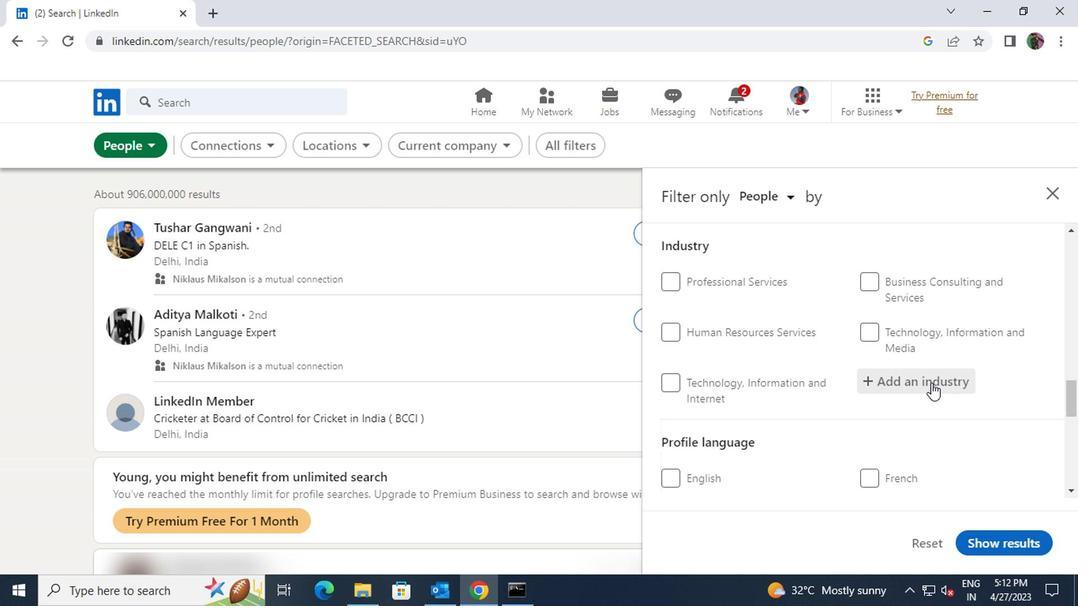 
Action: Key pressed <Key.shift>TRAVEL
Screenshot: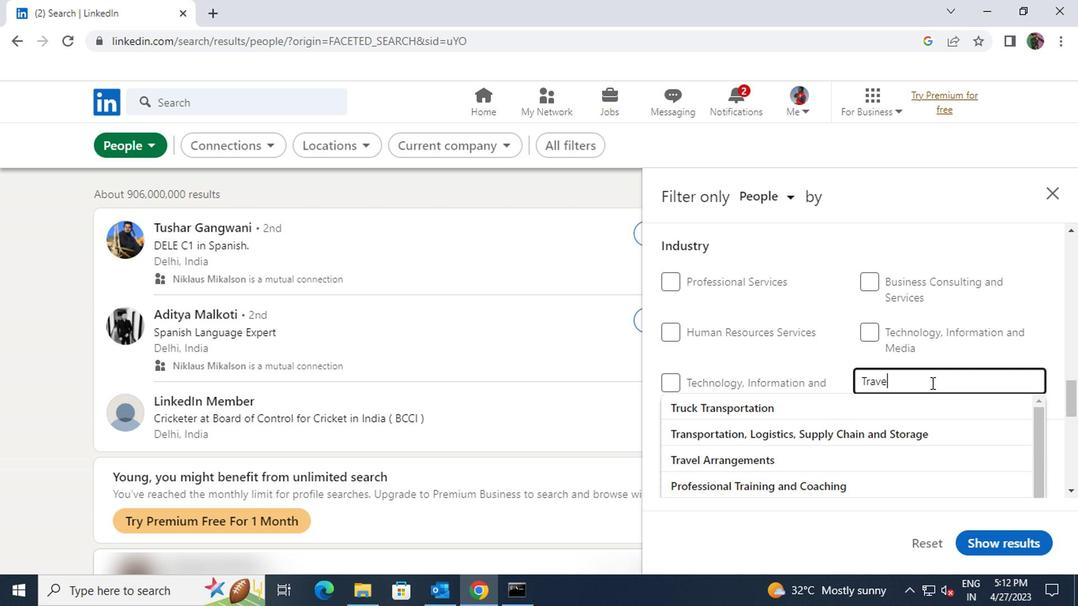 
Action: Mouse moved to (929, 394)
Screenshot: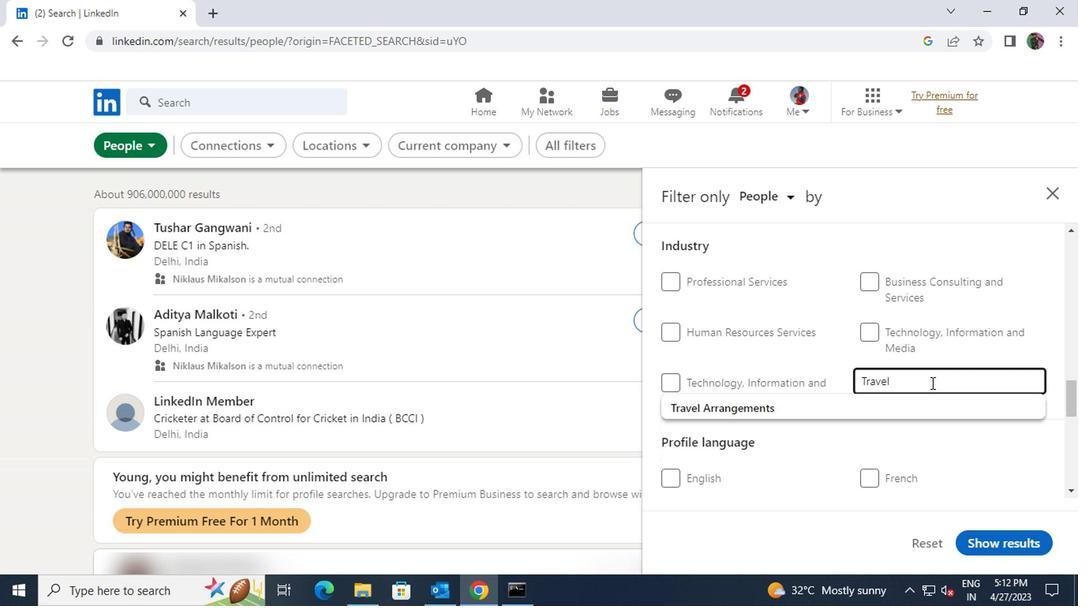 
Action: Mouse pressed left at (929, 394)
Screenshot: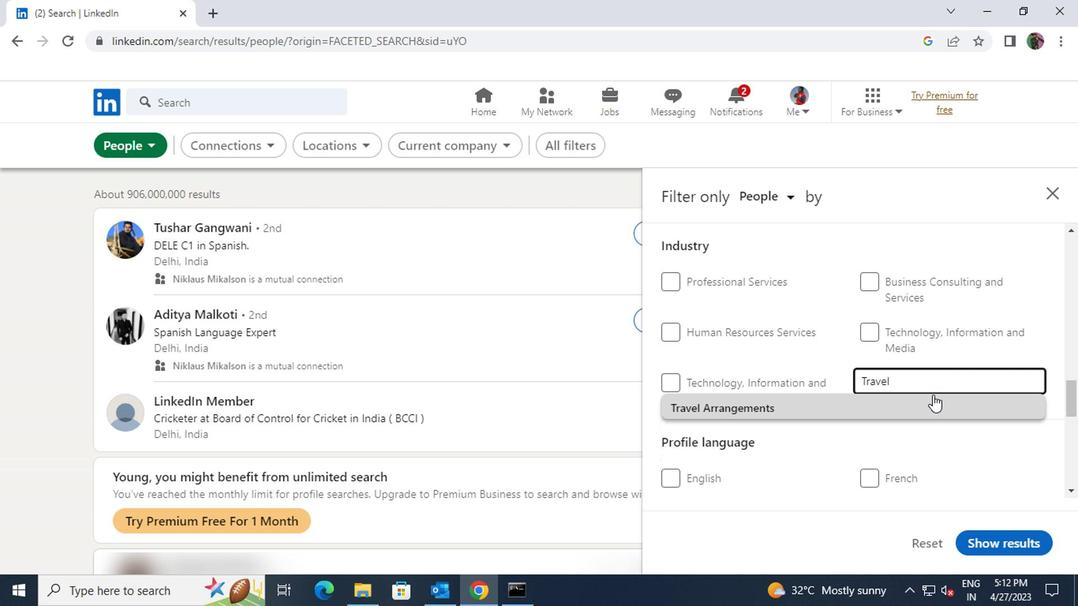 
Action: Mouse scrolled (929, 394) with delta (0, 0)
Screenshot: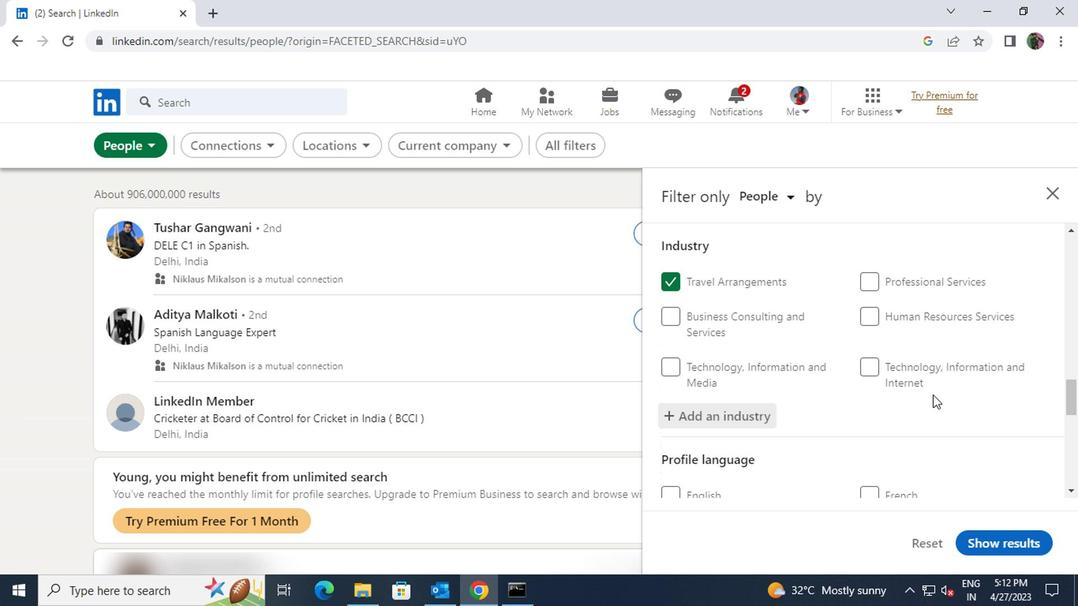 
Action: Mouse moved to (669, 409)
Screenshot: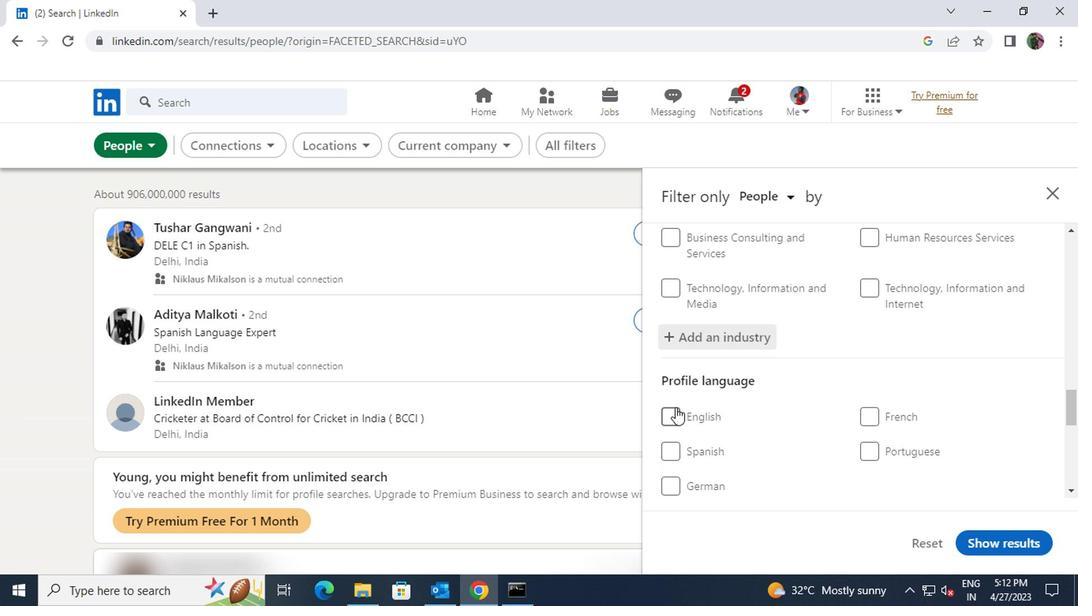 
Action: Mouse pressed left at (669, 409)
Screenshot: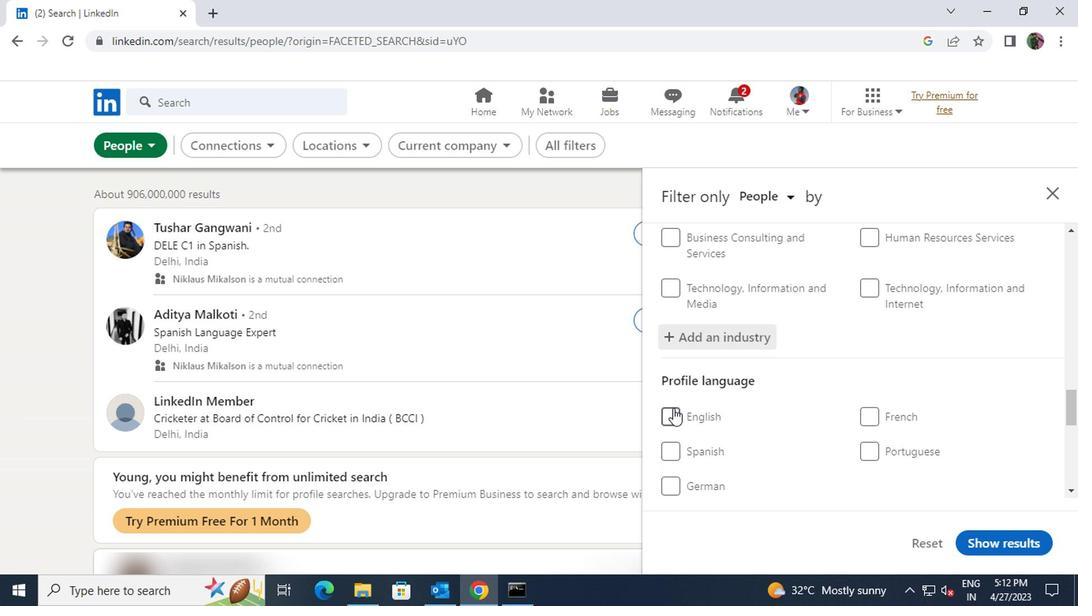 
Action: Mouse moved to (733, 400)
Screenshot: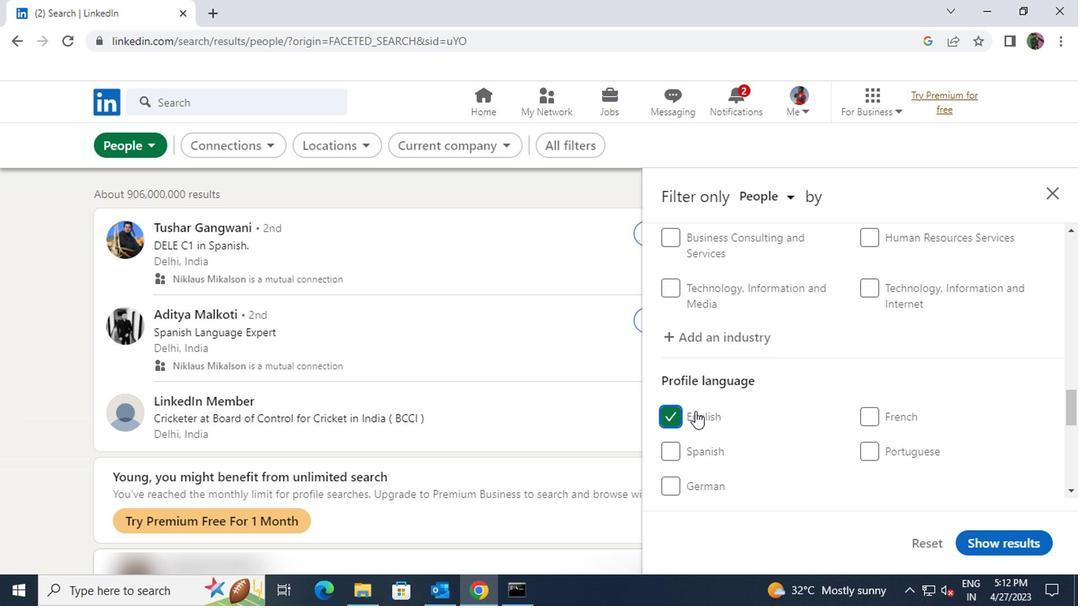 
Action: Mouse scrolled (733, 399) with delta (0, -1)
Screenshot: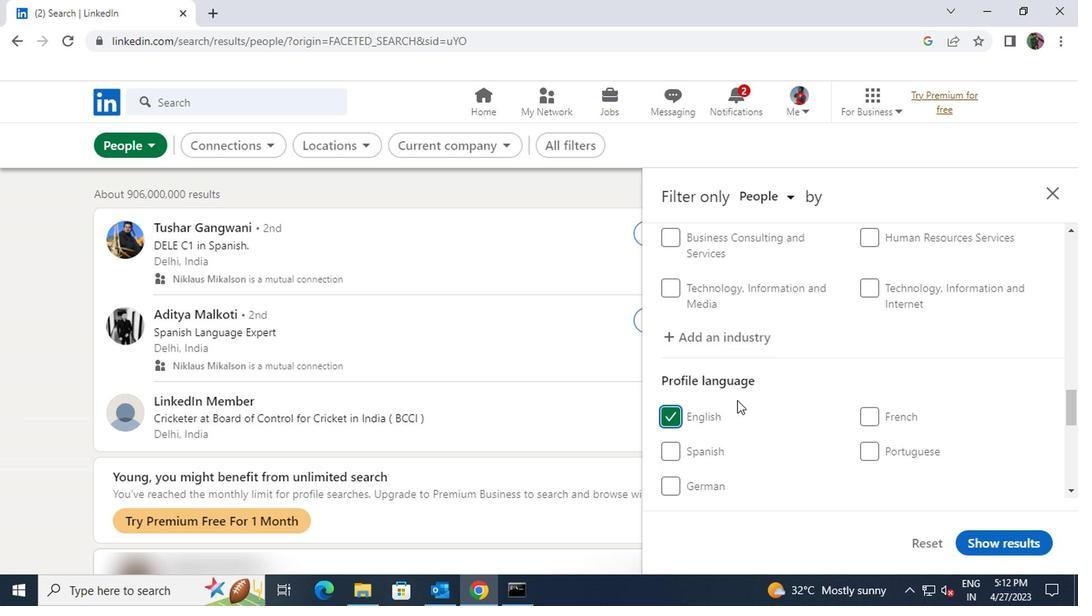 
Action: Mouse scrolled (733, 399) with delta (0, -1)
Screenshot: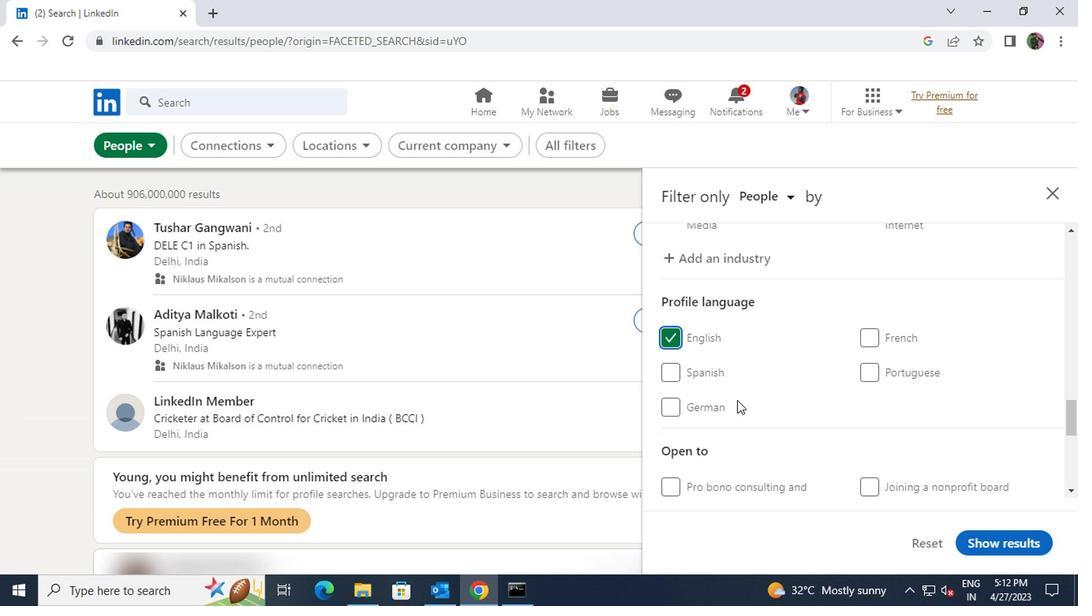 
Action: Mouse scrolled (733, 399) with delta (0, -1)
Screenshot: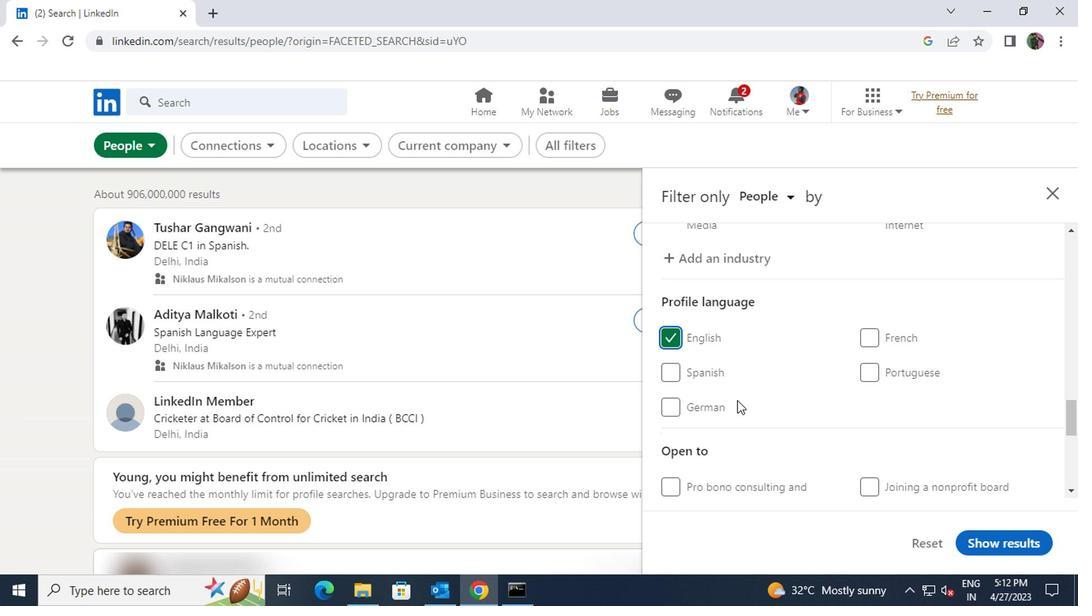 
Action: Mouse moved to (736, 398)
Screenshot: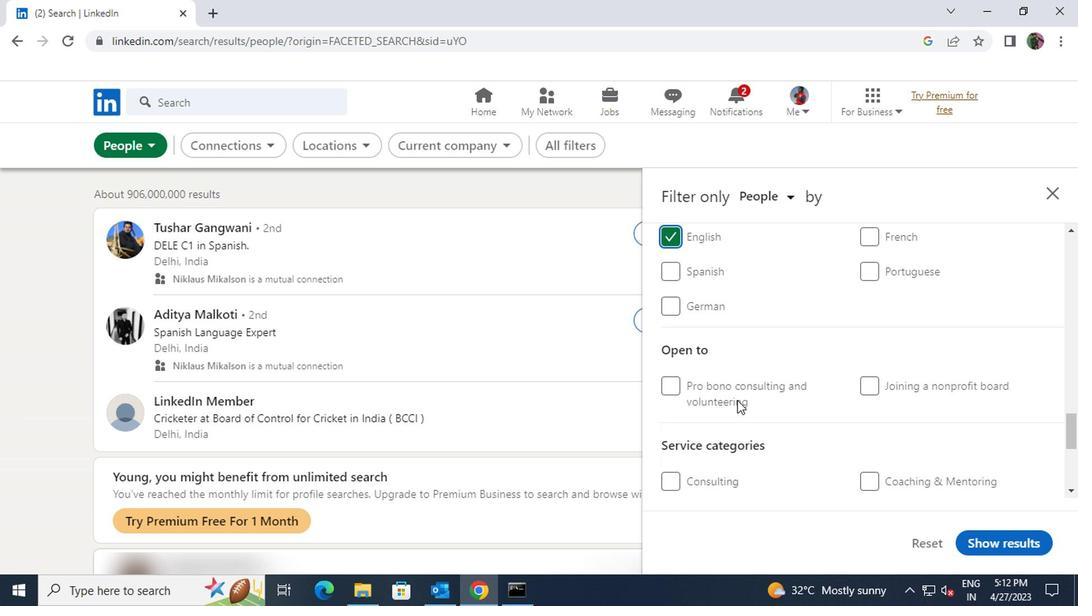 
Action: Mouse scrolled (736, 398) with delta (0, 0)
Screenshot: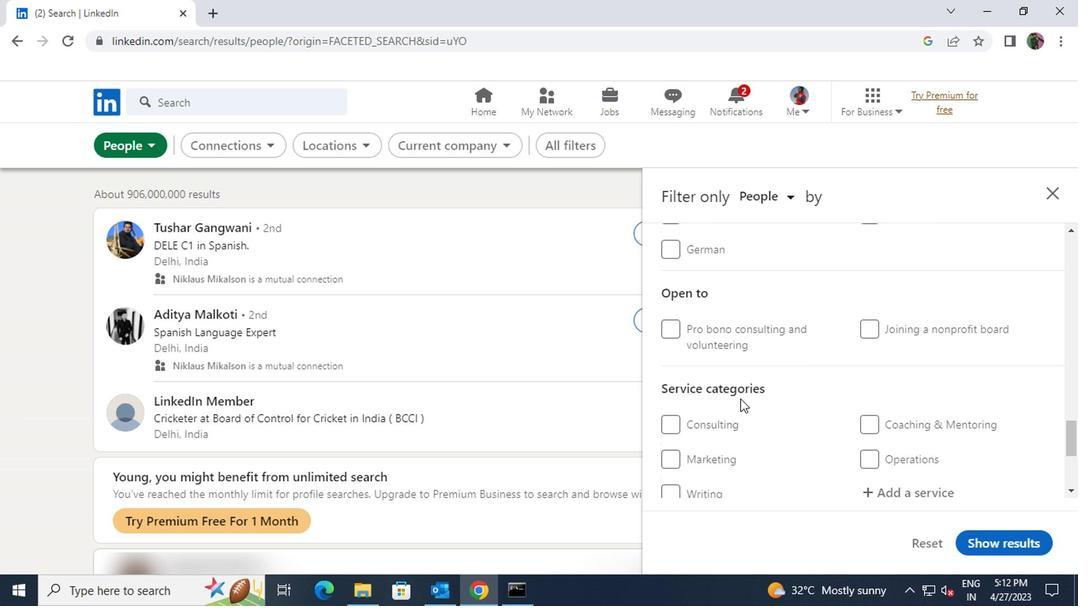 
Action: Mouse moved to (876, 420)
Screenshot: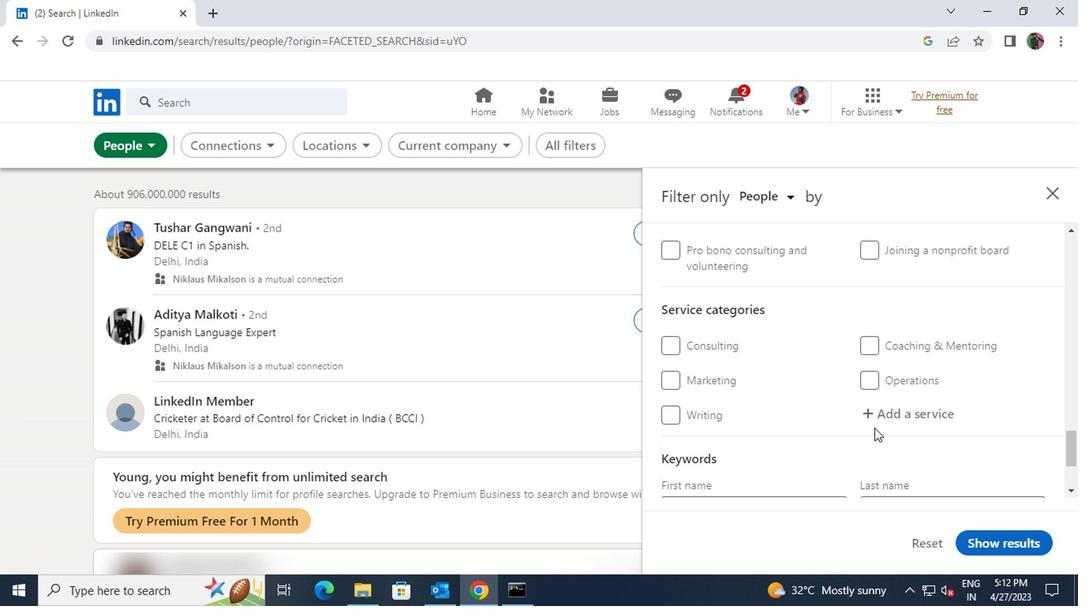 
Action: Mouse pressed left at (876, 420)
Screenshot: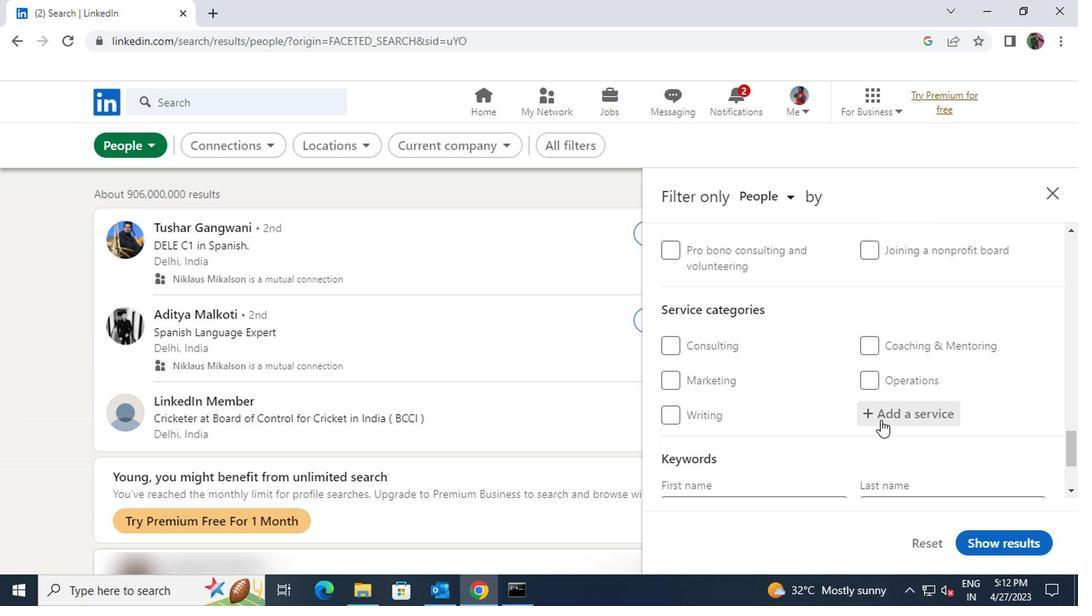 
Action: Key pressed <Key.shift>COACHING<Key.space><Key.shift>&<Key.space><Key.shift>MENTORING
Screenshot: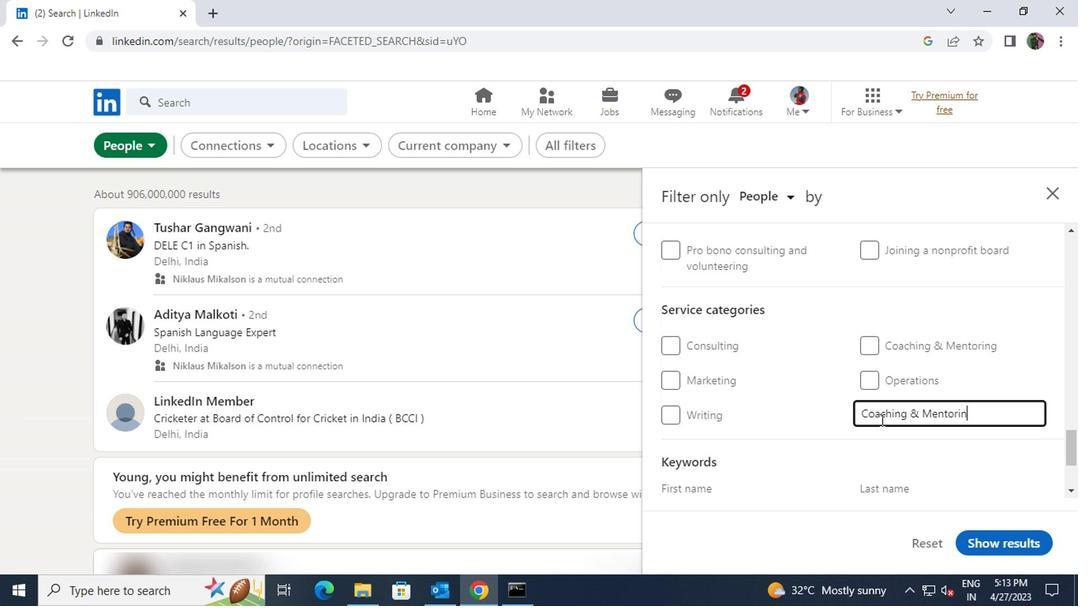 
Action: Mouse scrolled (876, 419) with delta (0, -1)
Screenshot: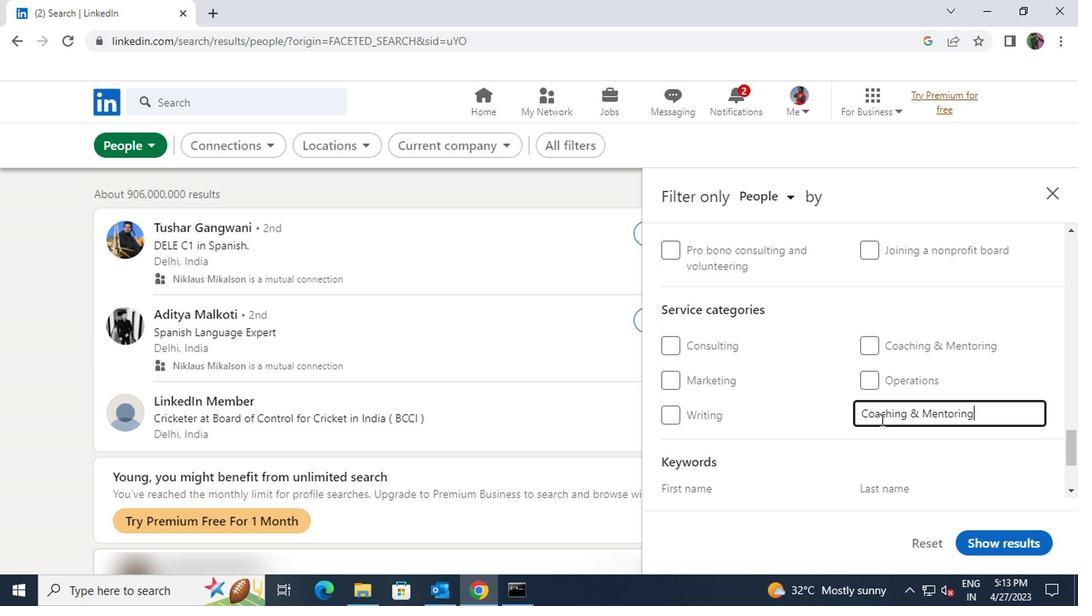 
Action: Mouse scrolled (876, 419) with delta (0, -1)
Screenshot: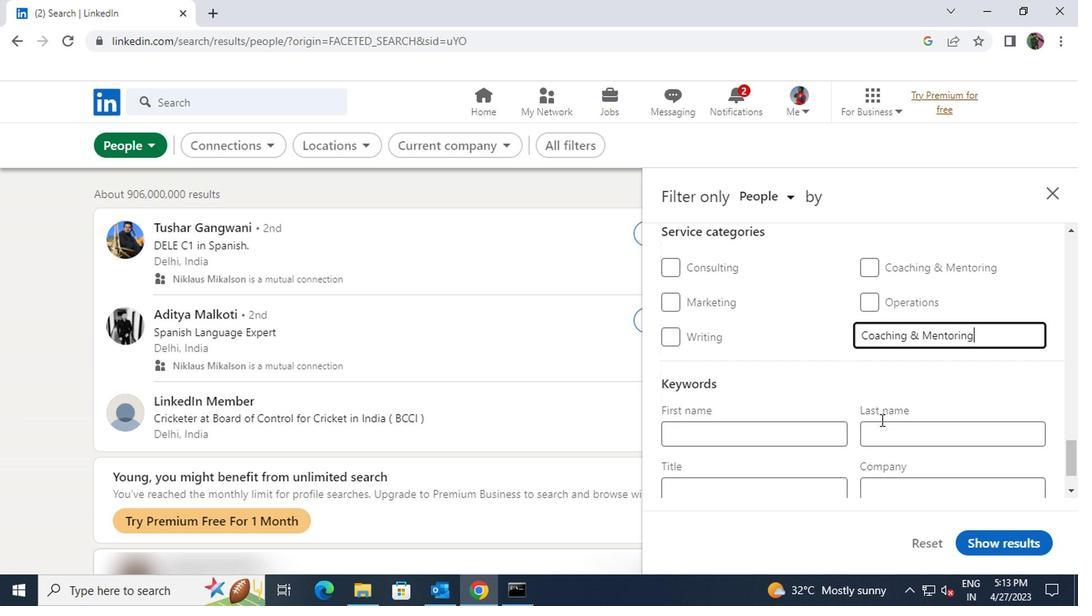 
Action: Mouse moved to (818, 423)
Screenshot: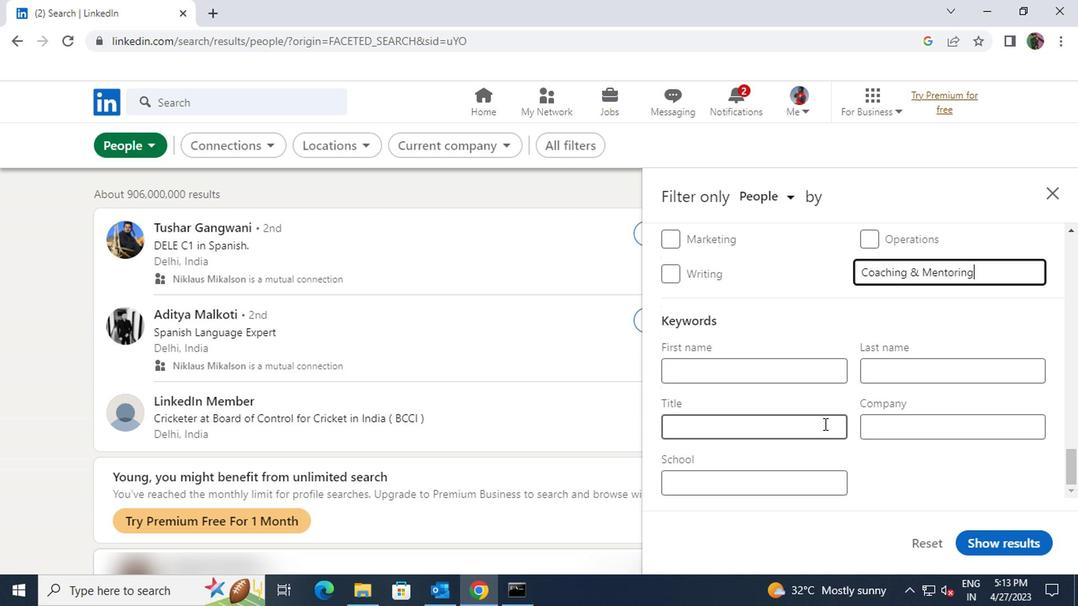 
Action: Mouse pressed left at (818, 423)
Screenshot: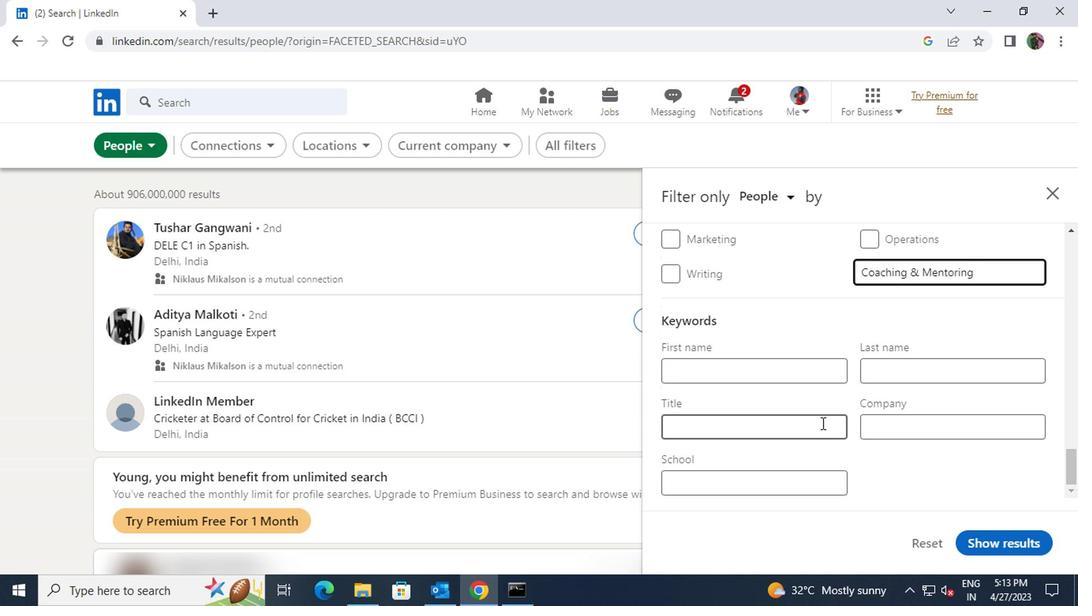 
Action: Key pressed <Key.shift>DOG<Key.space><Key.shift>TRAINER
Screenshot: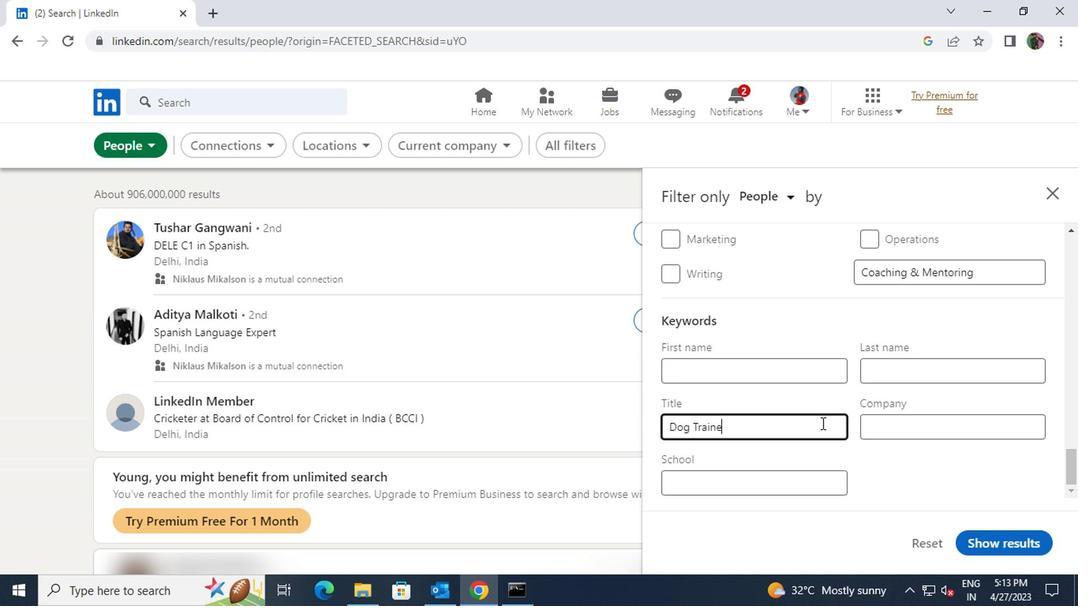 
Action: Mouse moved to (984, 537)
Screenshot: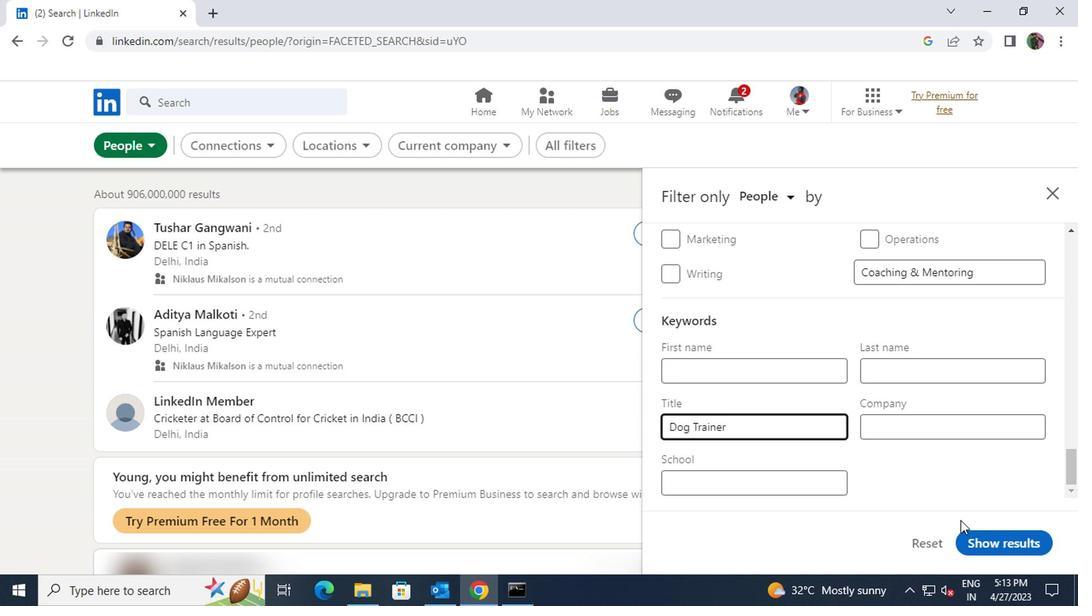 
Action: Mouse pressed left at (984, 537)
Screenshot: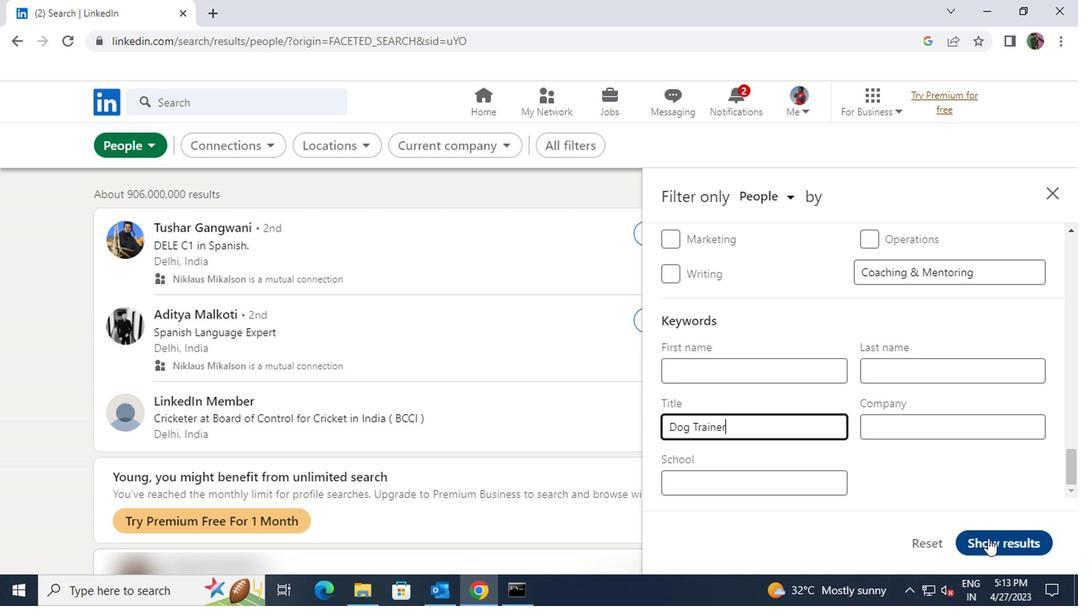 
